 Task: Create a due date automation trigger when advanced on, on the wednesday of the week a card is due add basic with the yellow label at 11:00 AM.
Action: Mouse moved to (1387, 118)
Screenshot: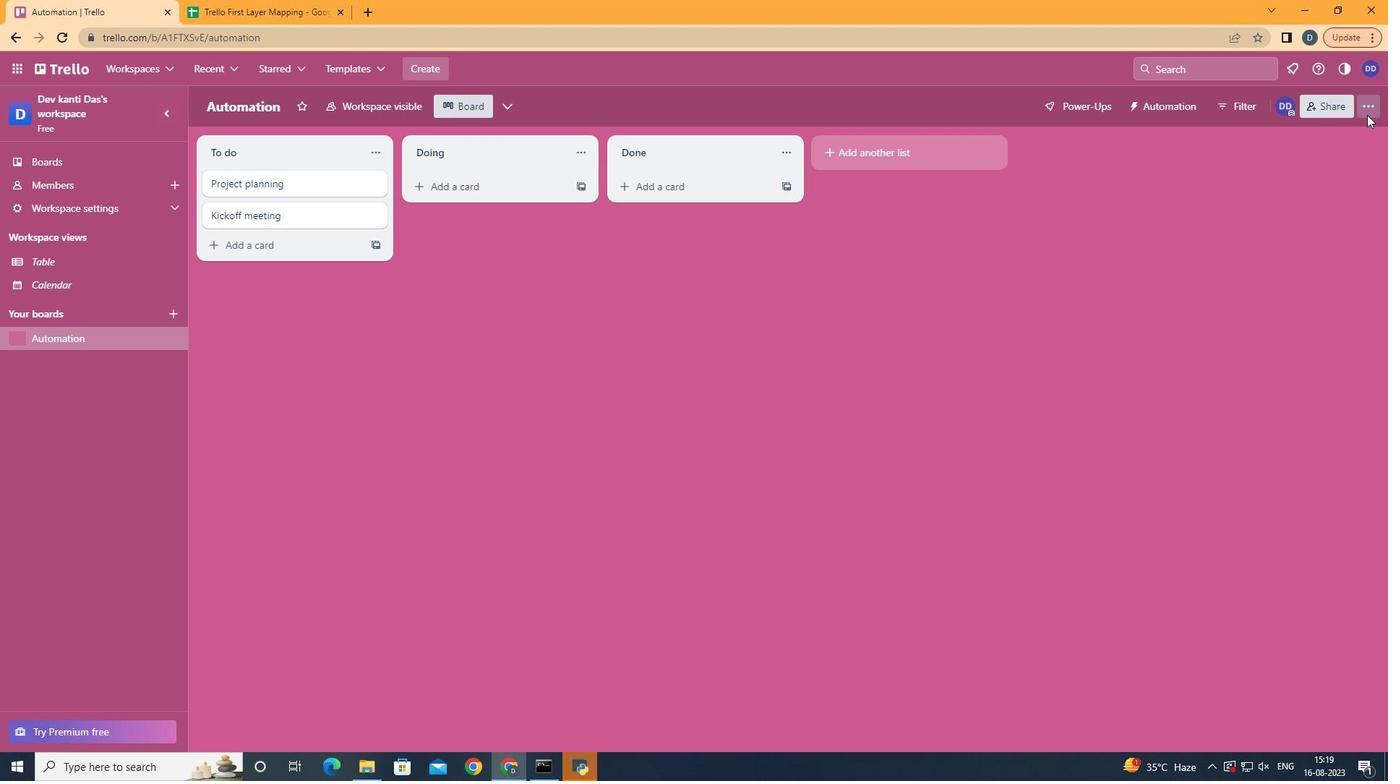
Action: Mouse pressed left at (1387, 118)
Screenshot: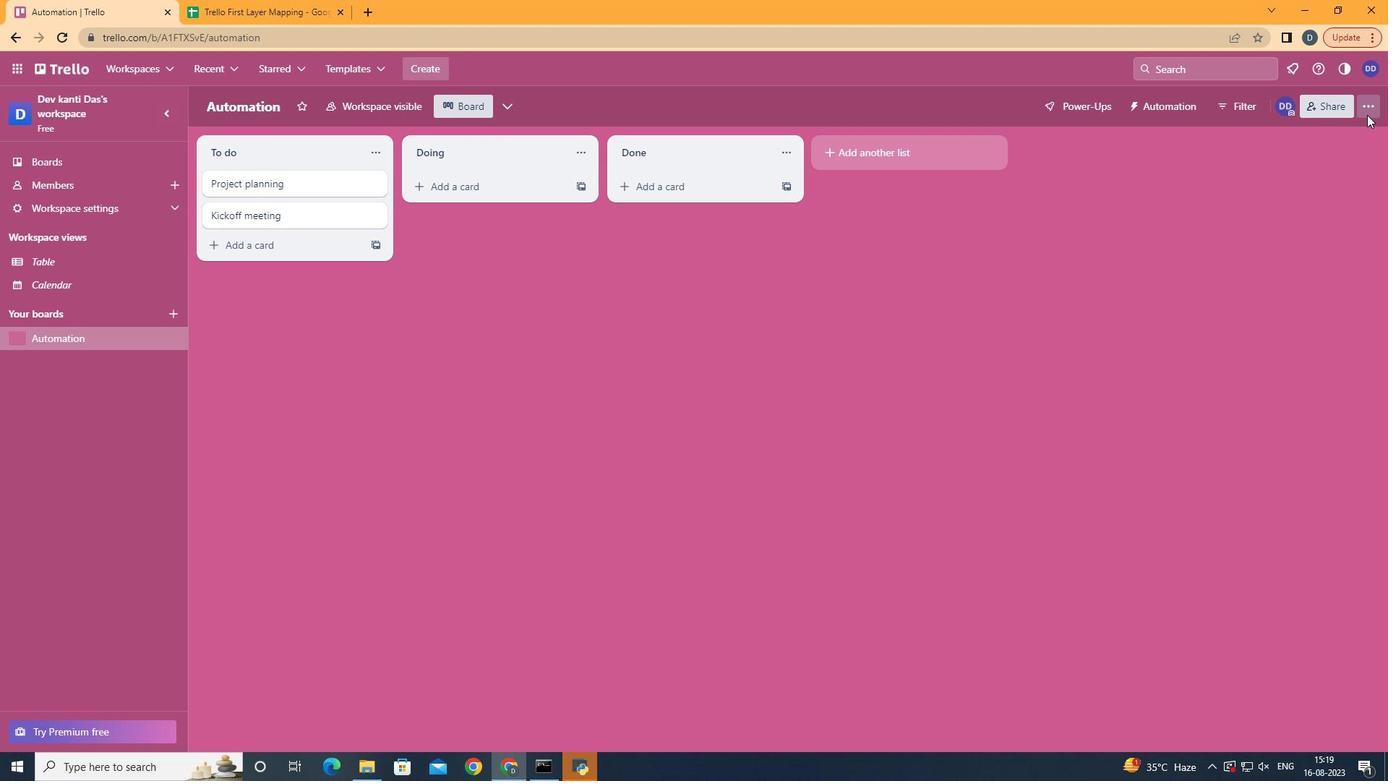 
Action: Mouse moved to (1259, 318)
Screenshot: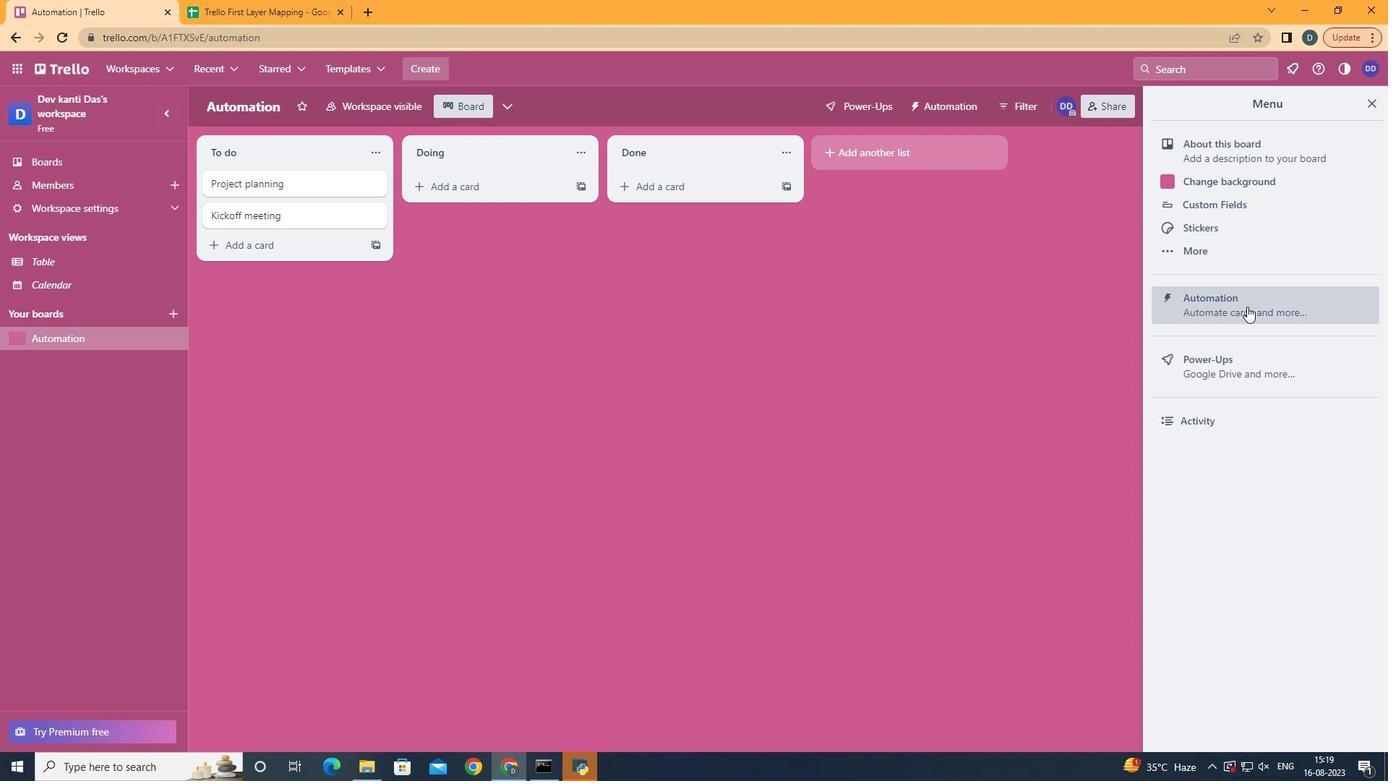 
Action: Mouse pressed left at (1259, 318)
Screenshot: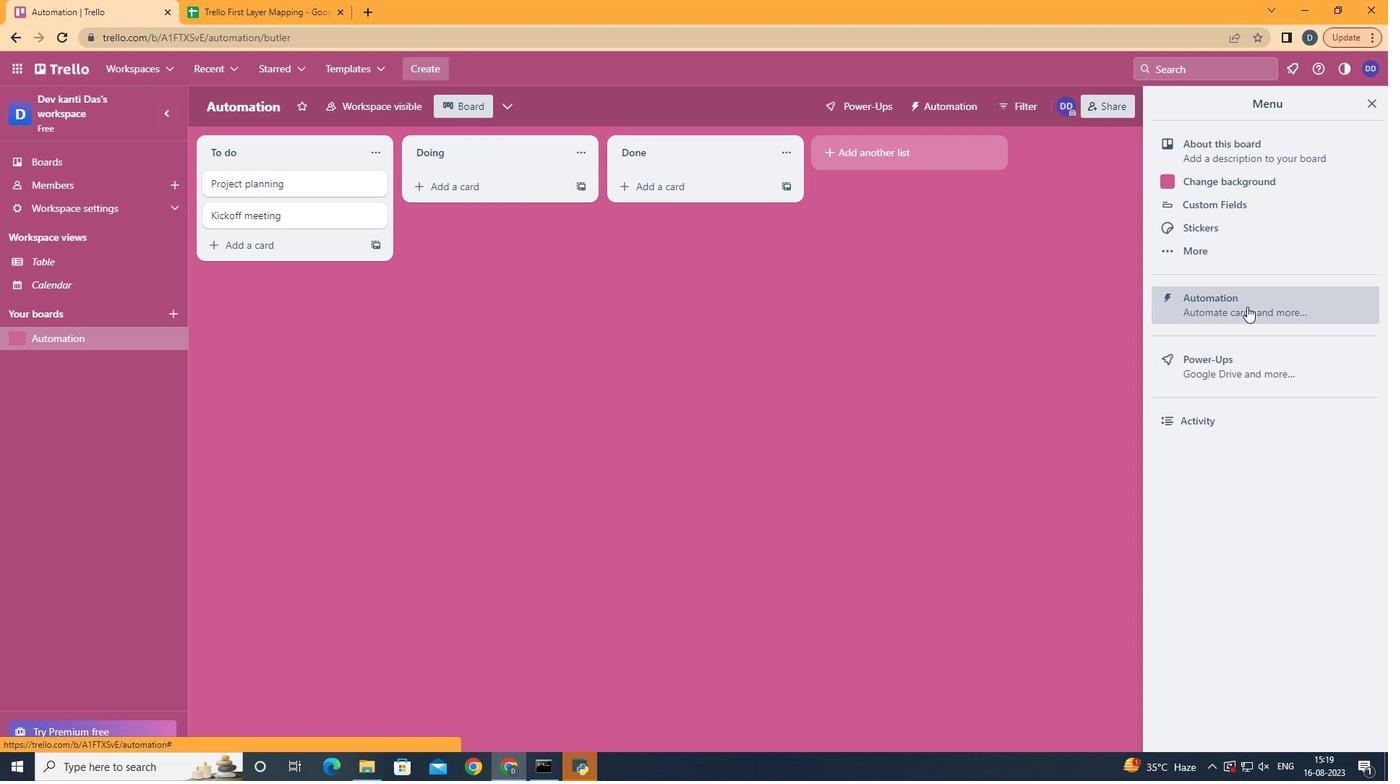 
Action: Mouse moved to (312, 304)
Screenshot: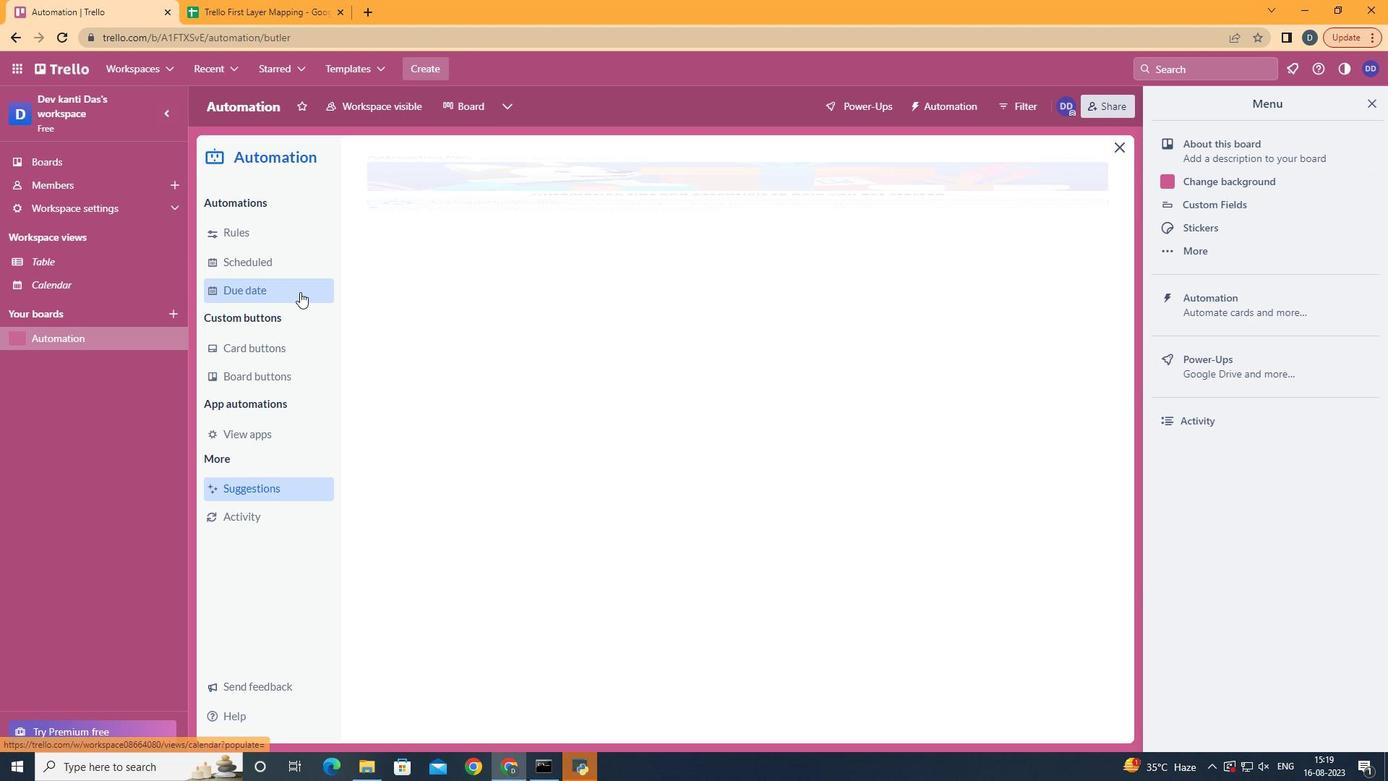 
Action: Mouse pressed left at (312, 304)
Screenshot: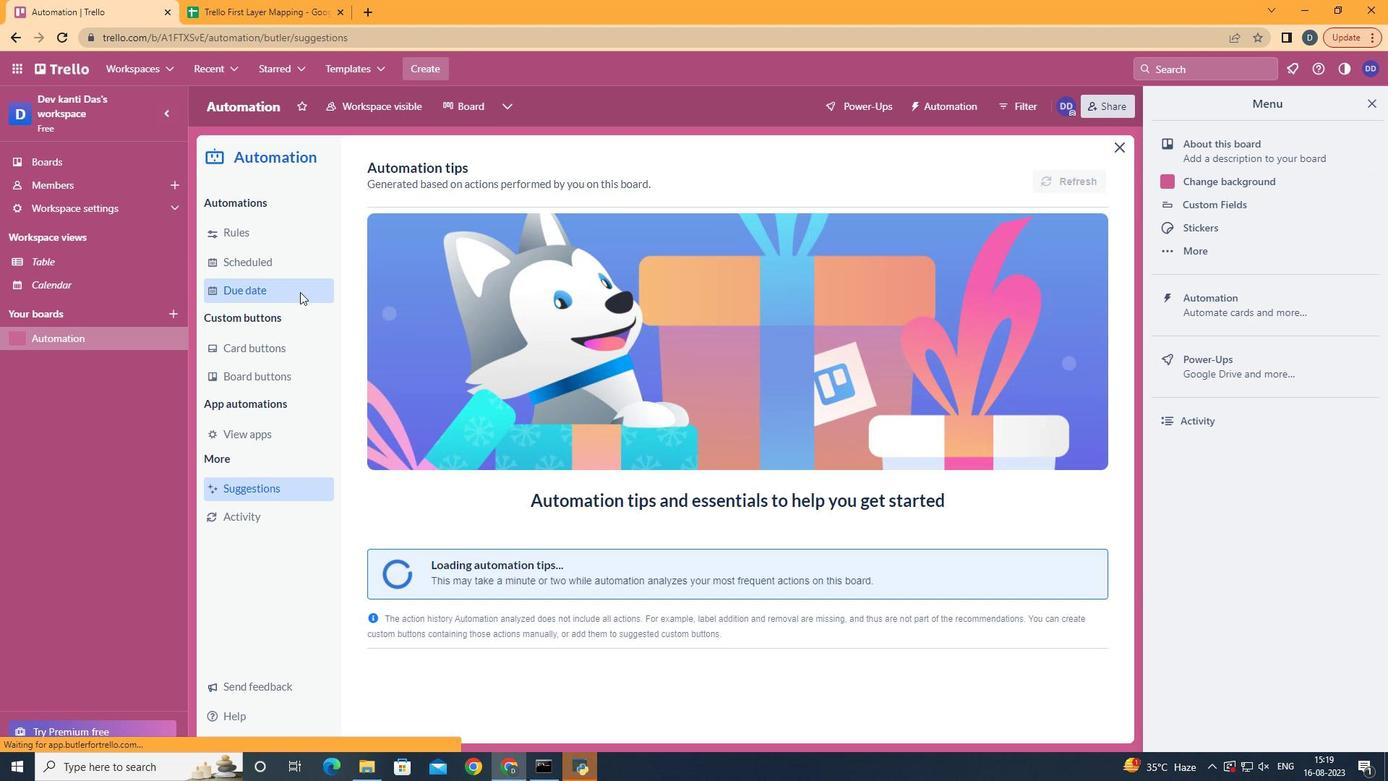 
Action: Mouse moved to (1021, 182)
Screenshot: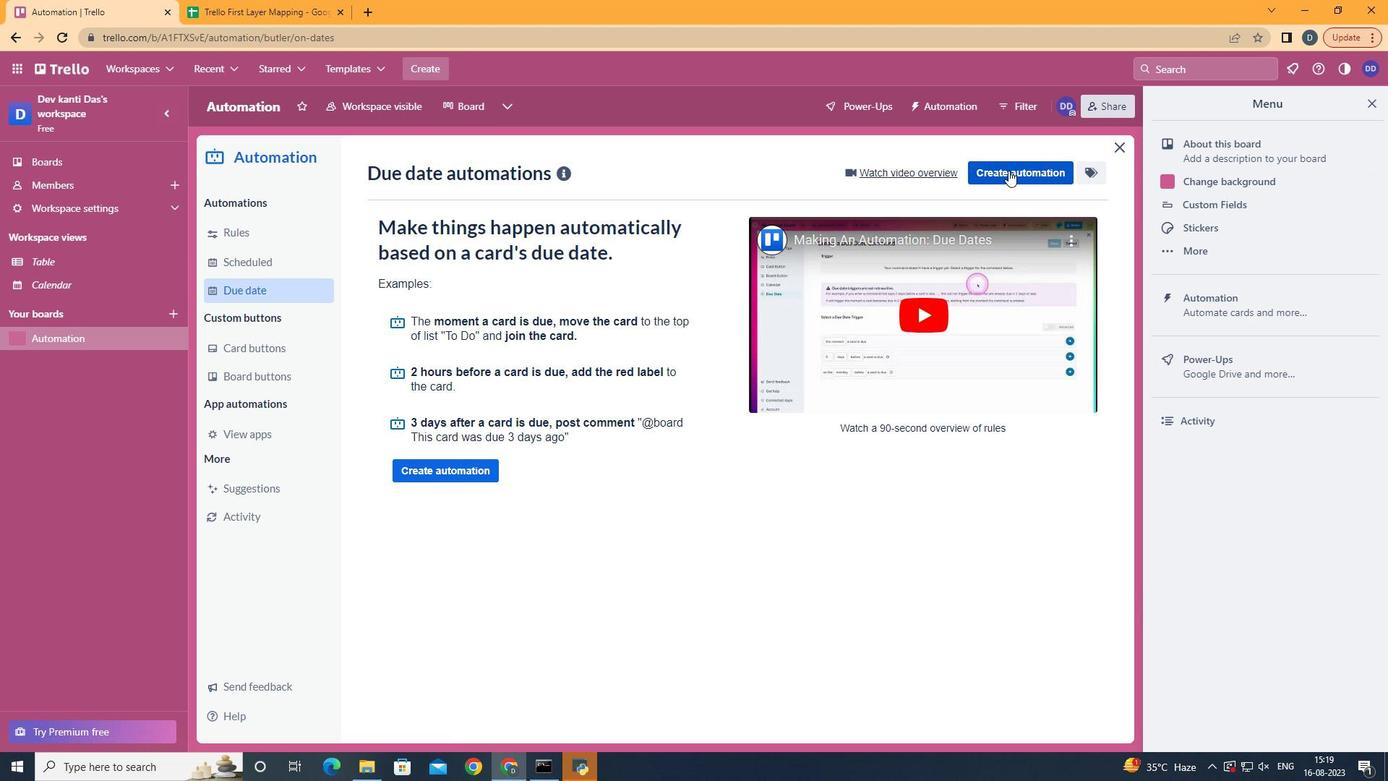 
Action: Mouse pressed left at (1021, 182)
Screenshot: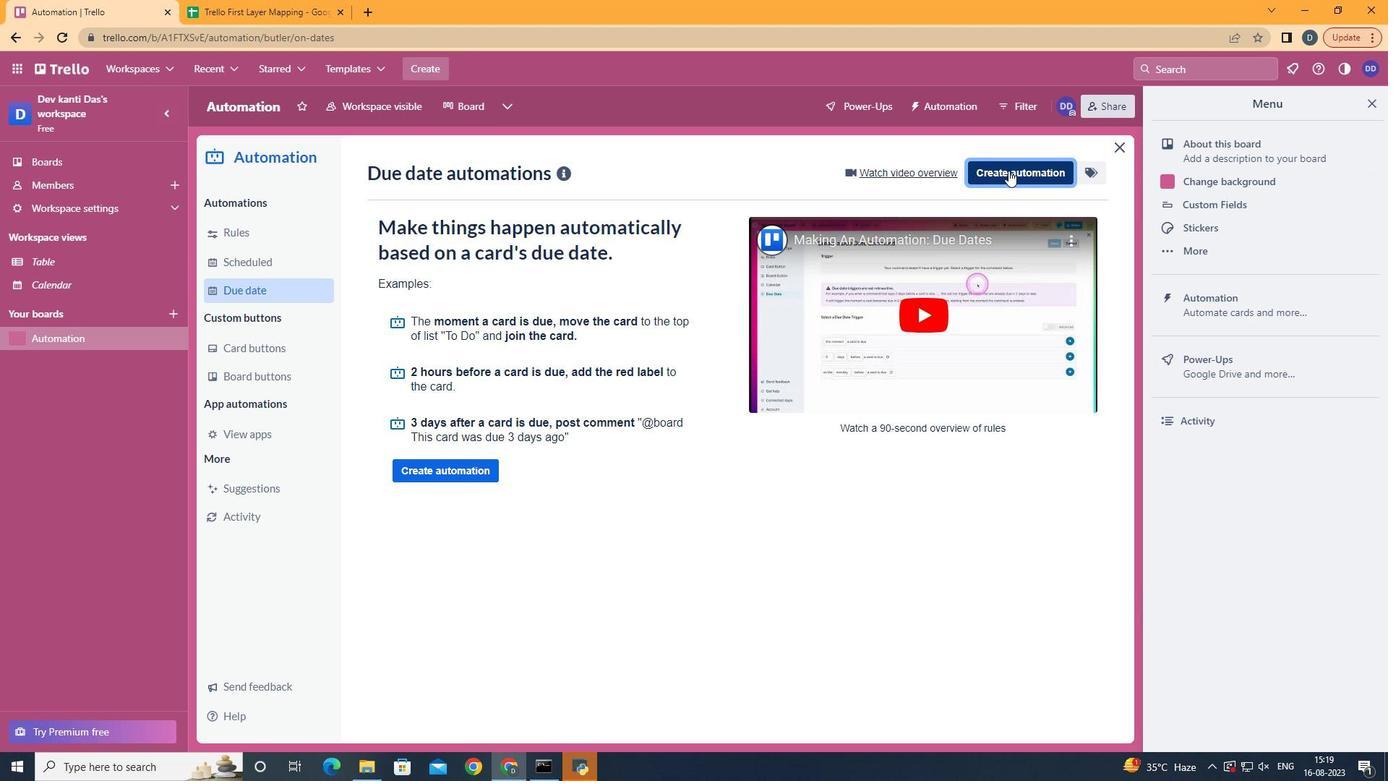 
Action: Mouse moved to (758, 308)
Screenshot: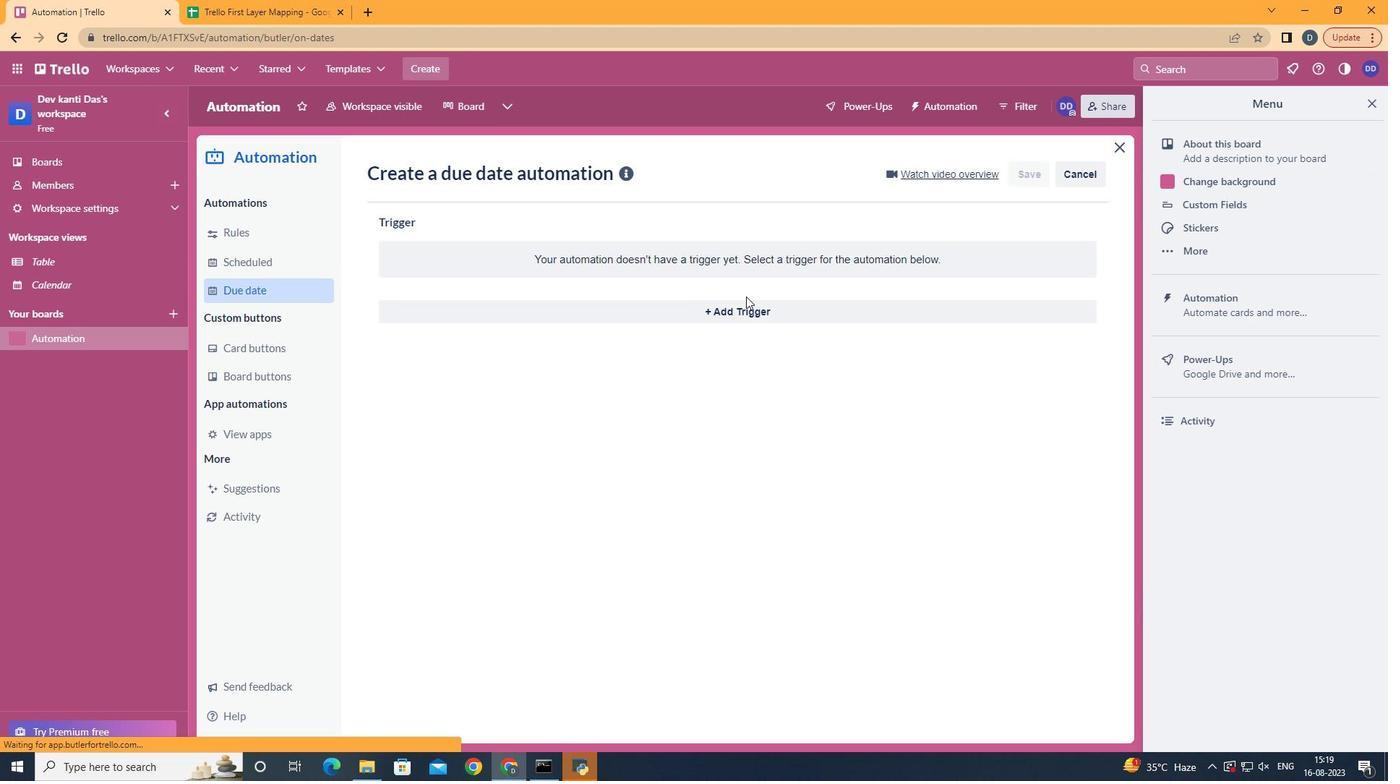 
Action: Mouse pressed left at (758, 308)
Screenshot: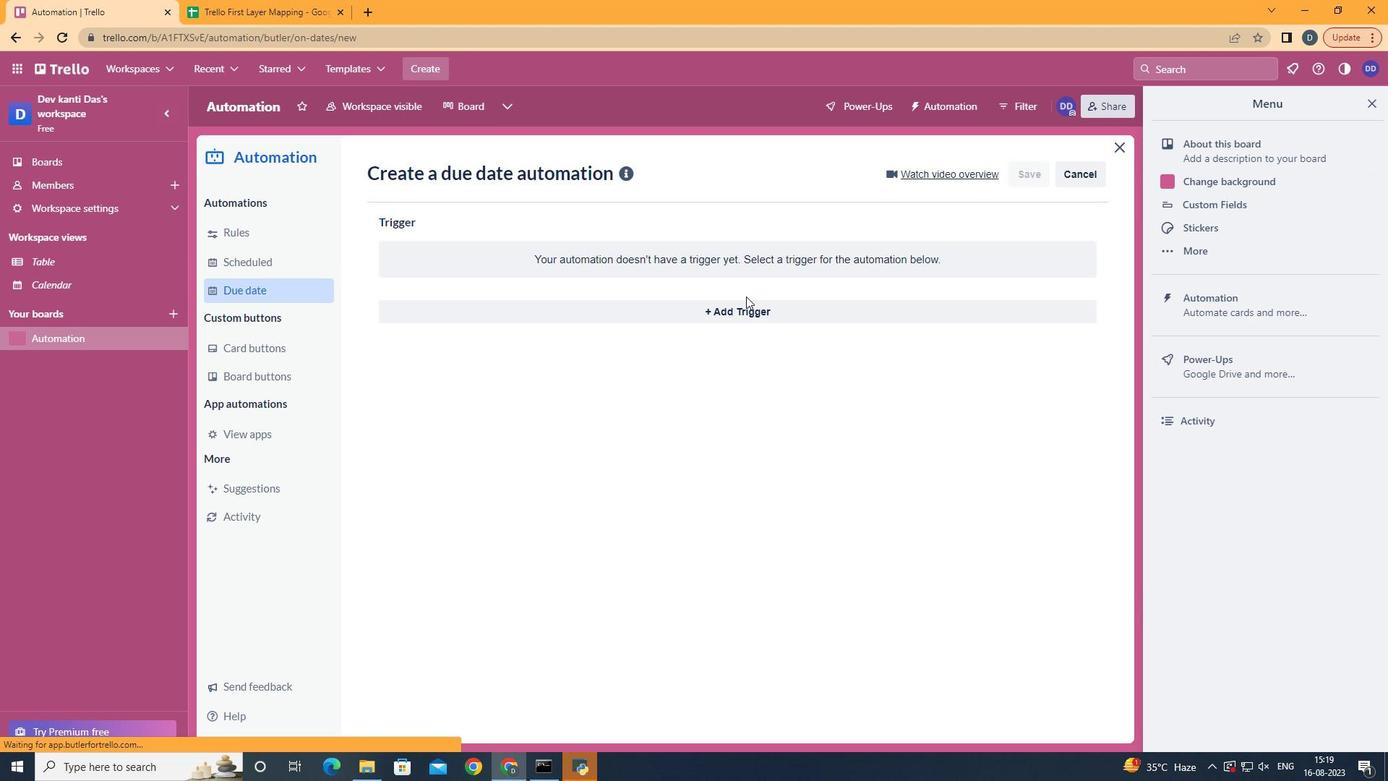 
Action: Mouse moved to (758, 318)
Screenshot: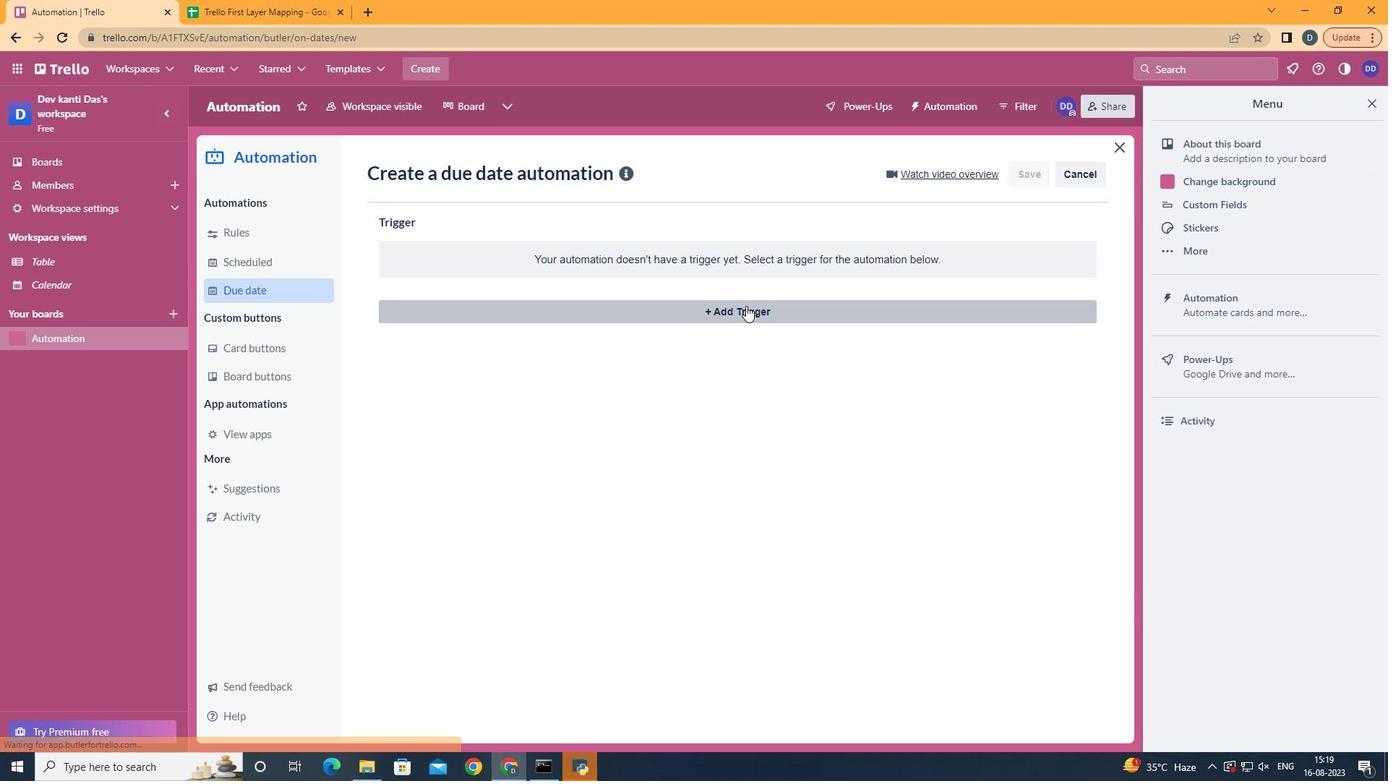 
Action: Mouse pressed left at (758, 318)
Screenshot: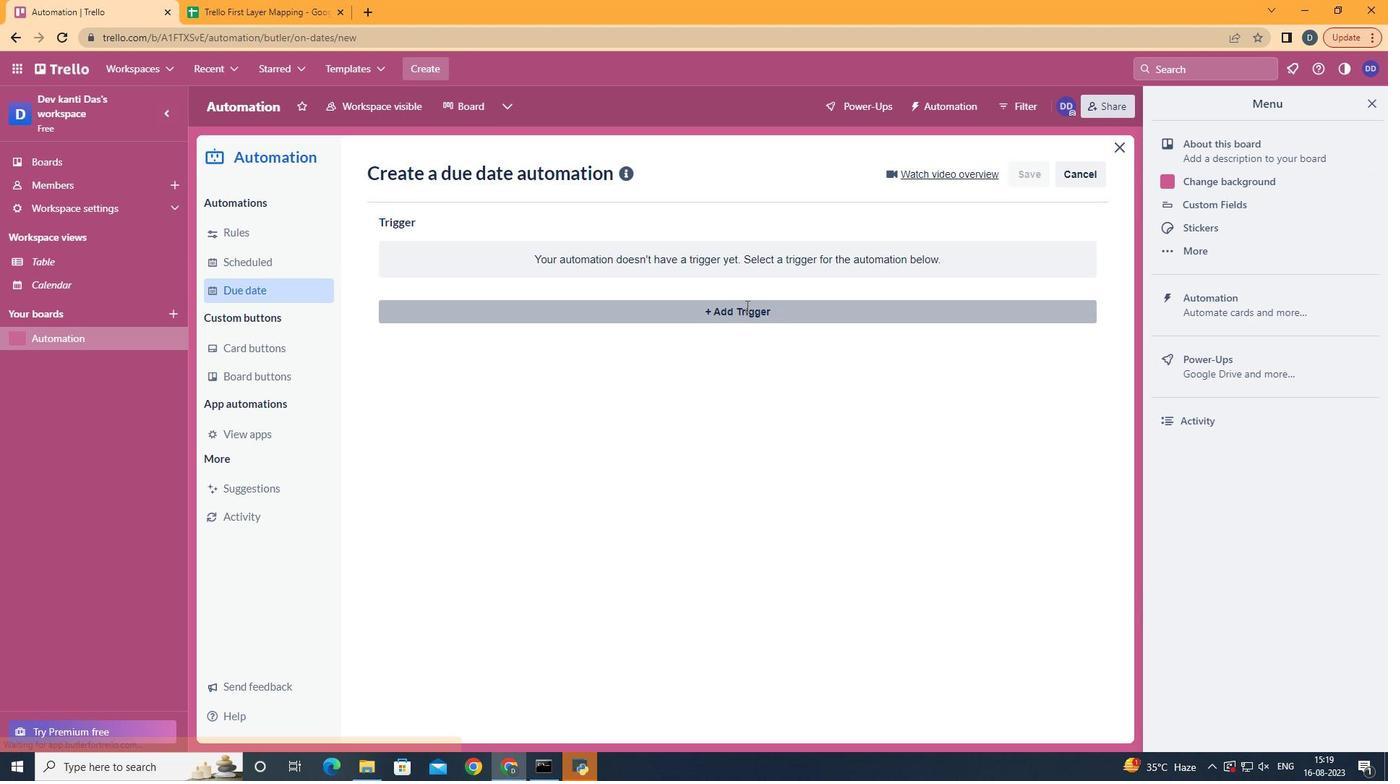 
Action: Mouse moved to (458, 450)
Screenshot: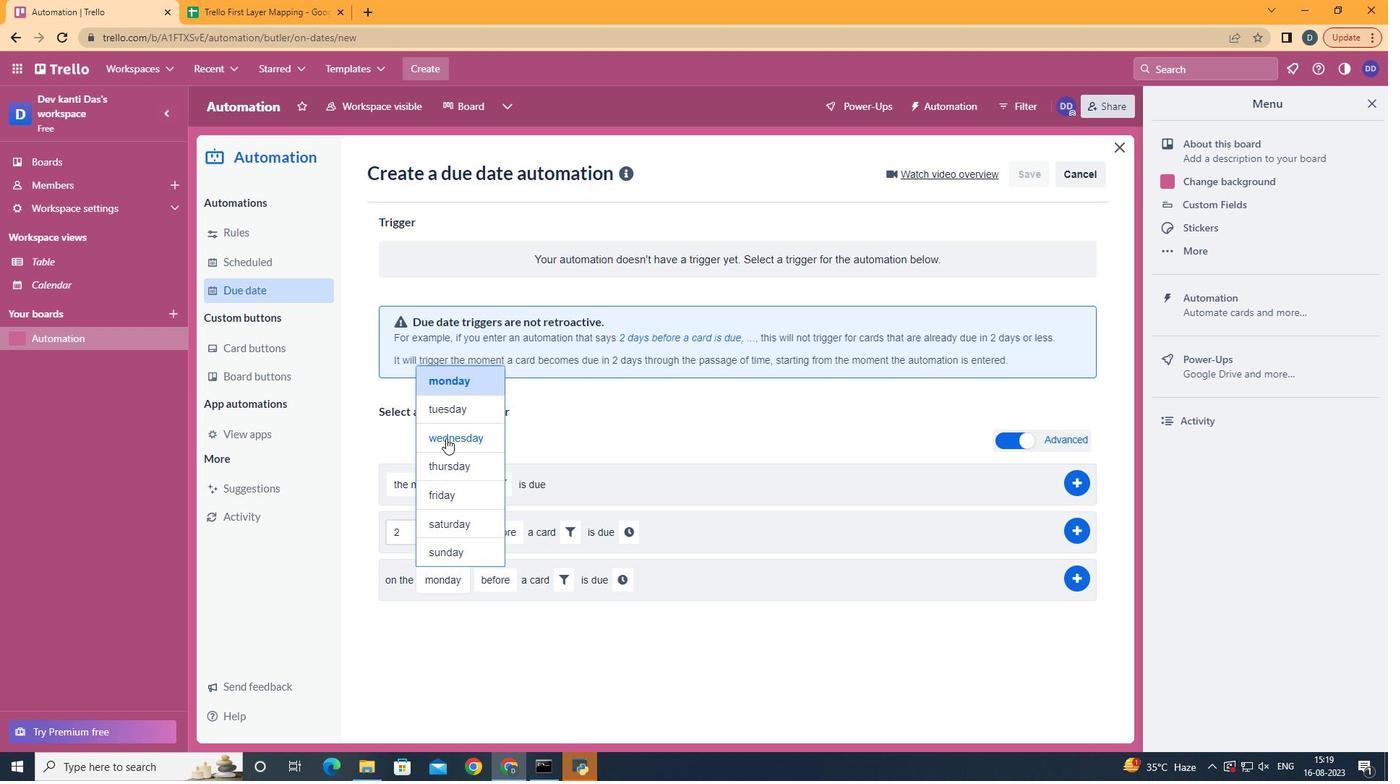 
Action: Mouse pressed left at (458, 450)
Screenshot: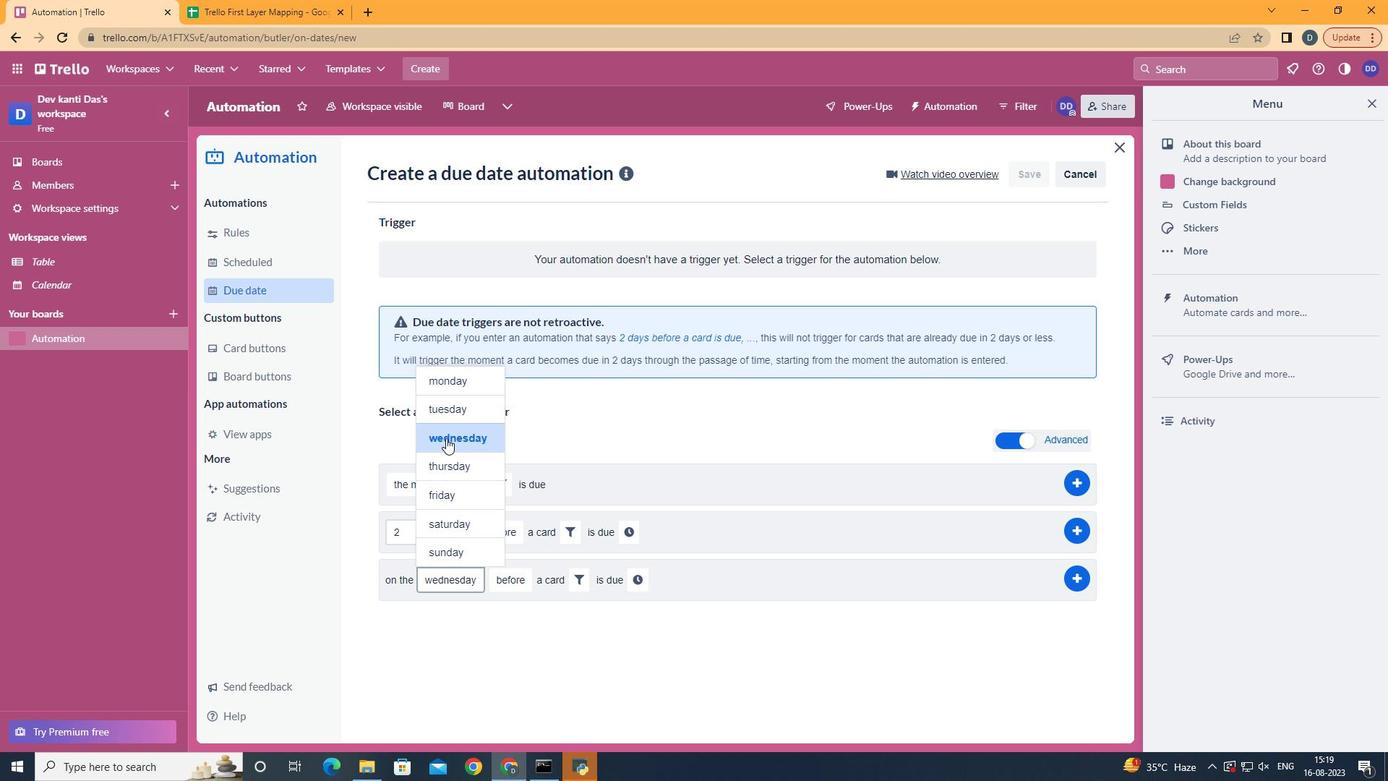 
Action: Mouse moved to (548, 673)
Screenshot: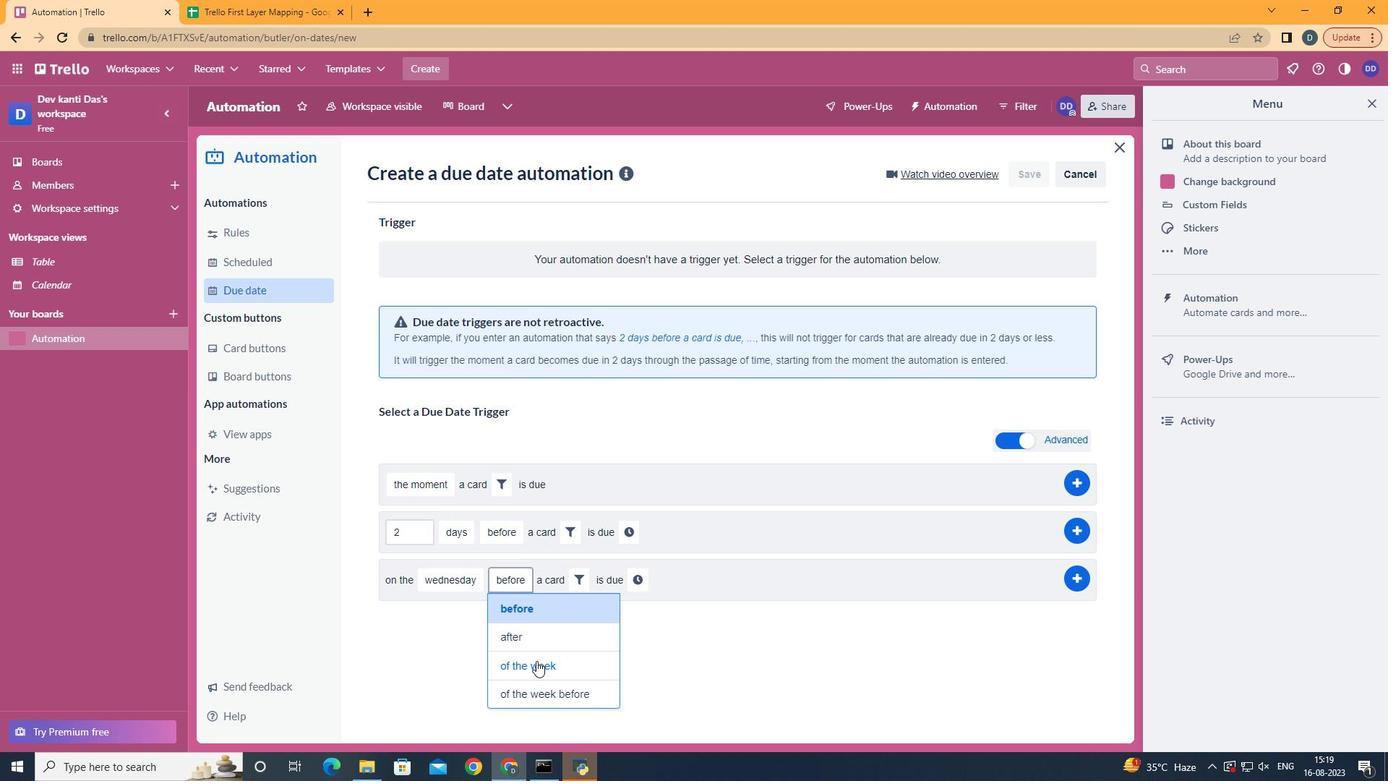 
Action: Mouse pressed left at (548, 673)
Screenshot: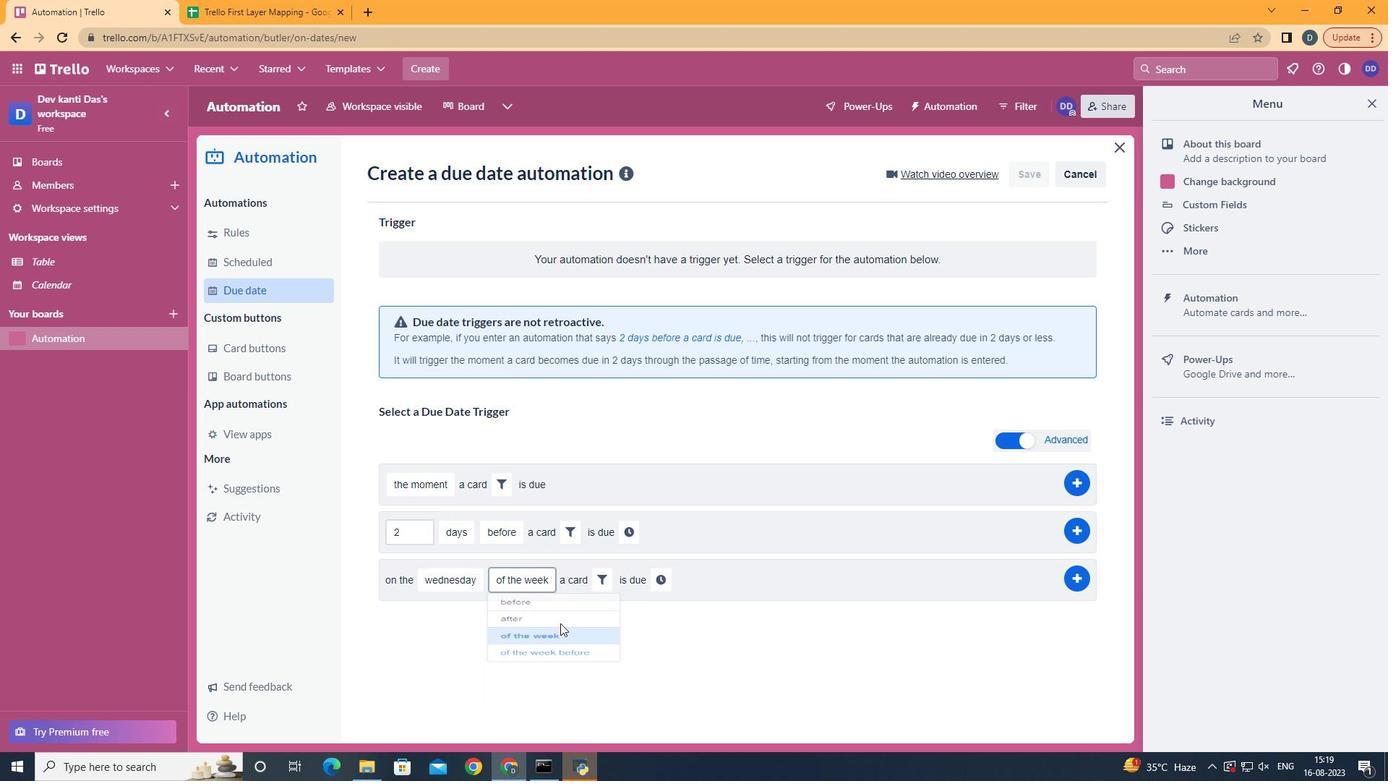 
Action: Mouse moved to (611, 590)
Screenshot: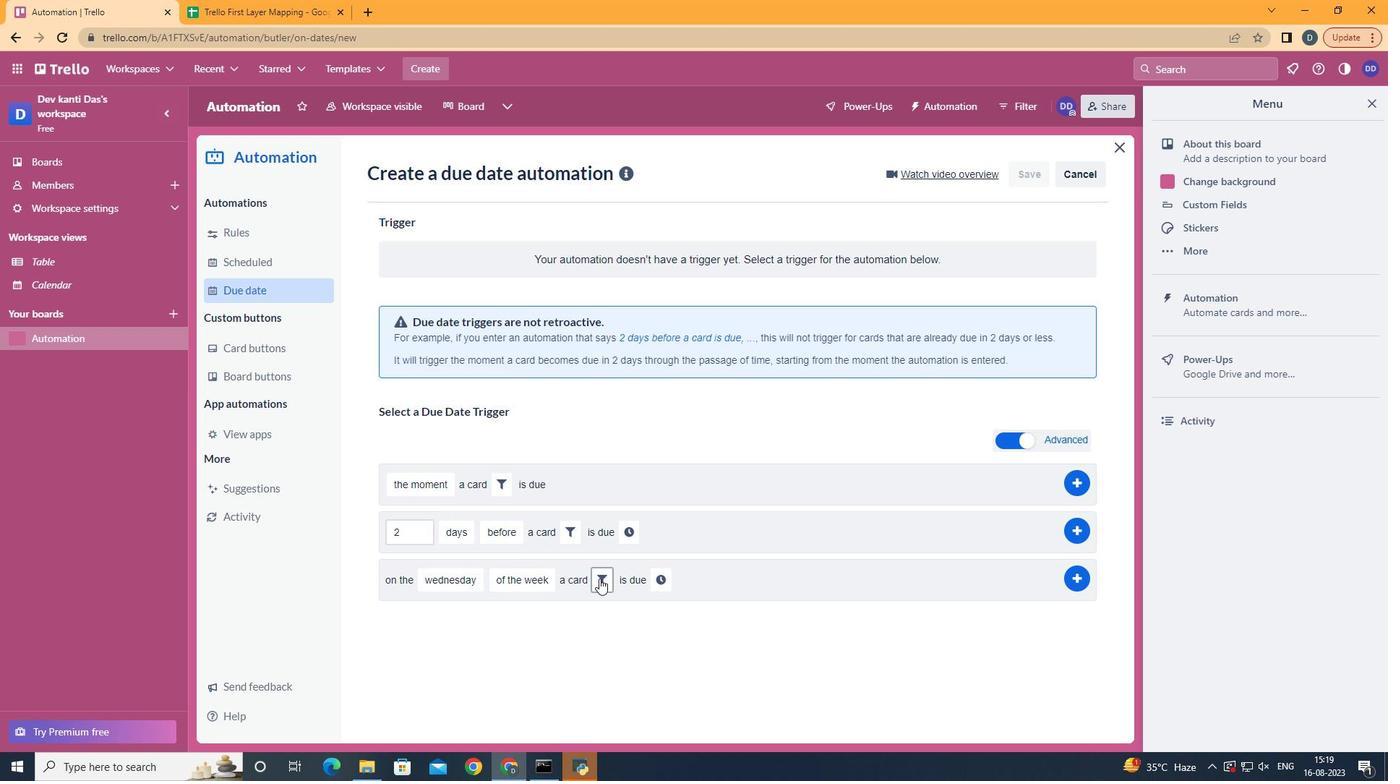 
Action: Mouse pressed left at (611, 590)
Screenshot: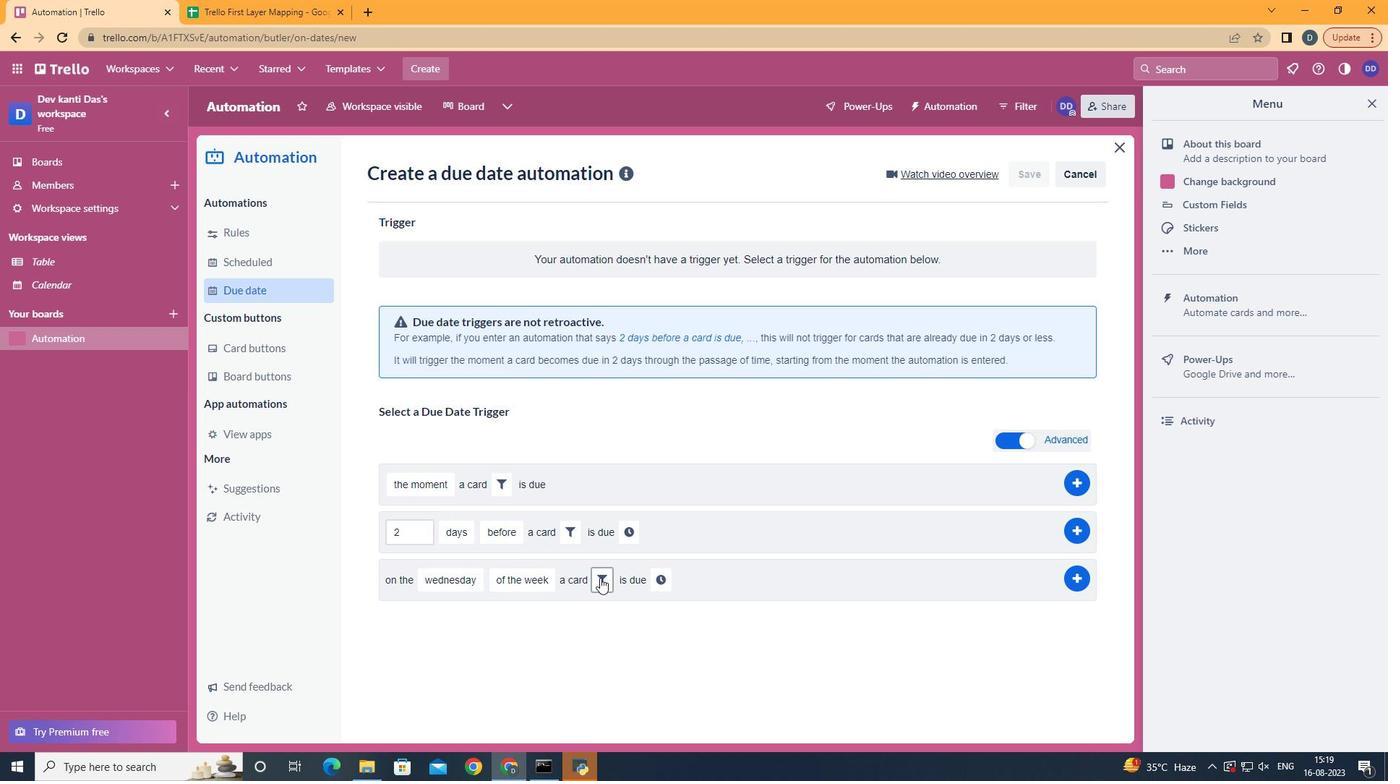 
Action: Mouse moved to (738, 660)
Screenshot: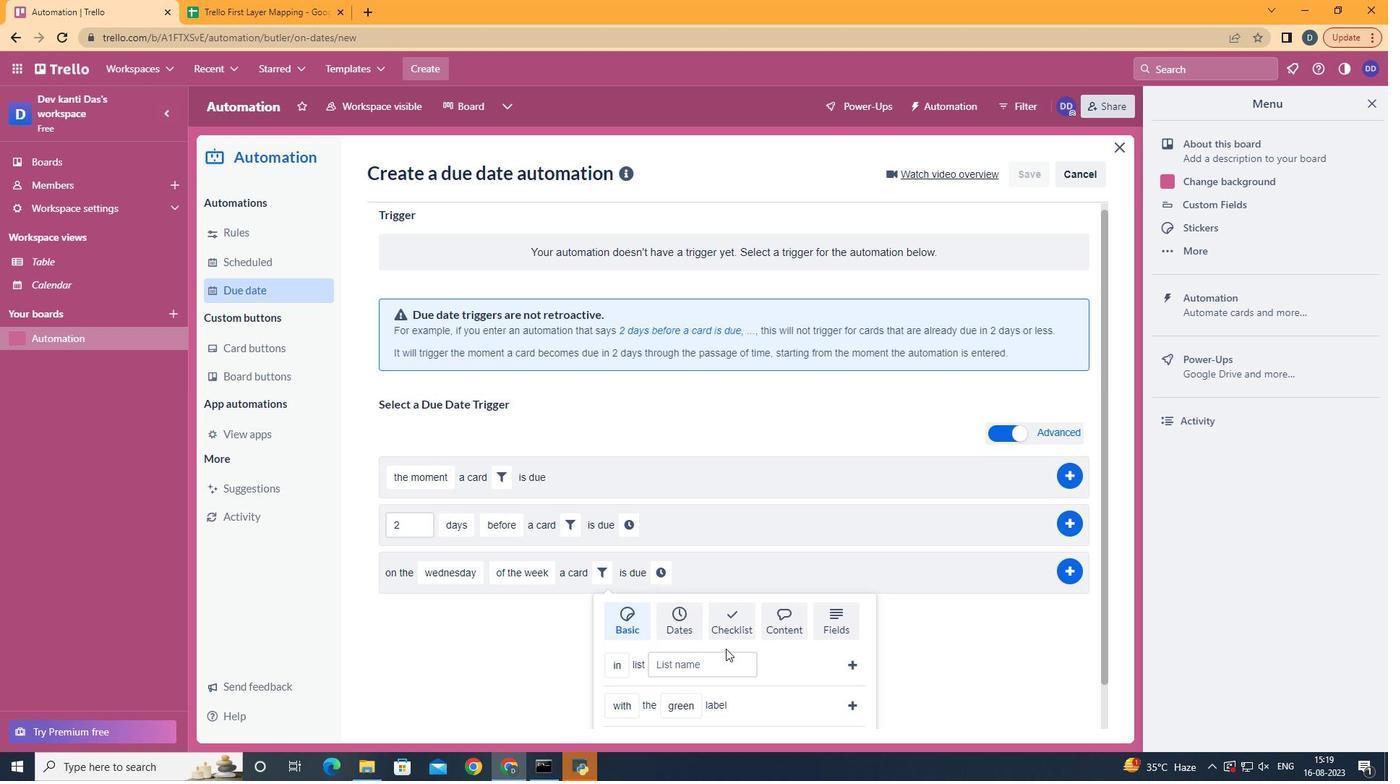 
Action: Mouse scrolled (738, 660) with delta (0, 0)
Screenshot: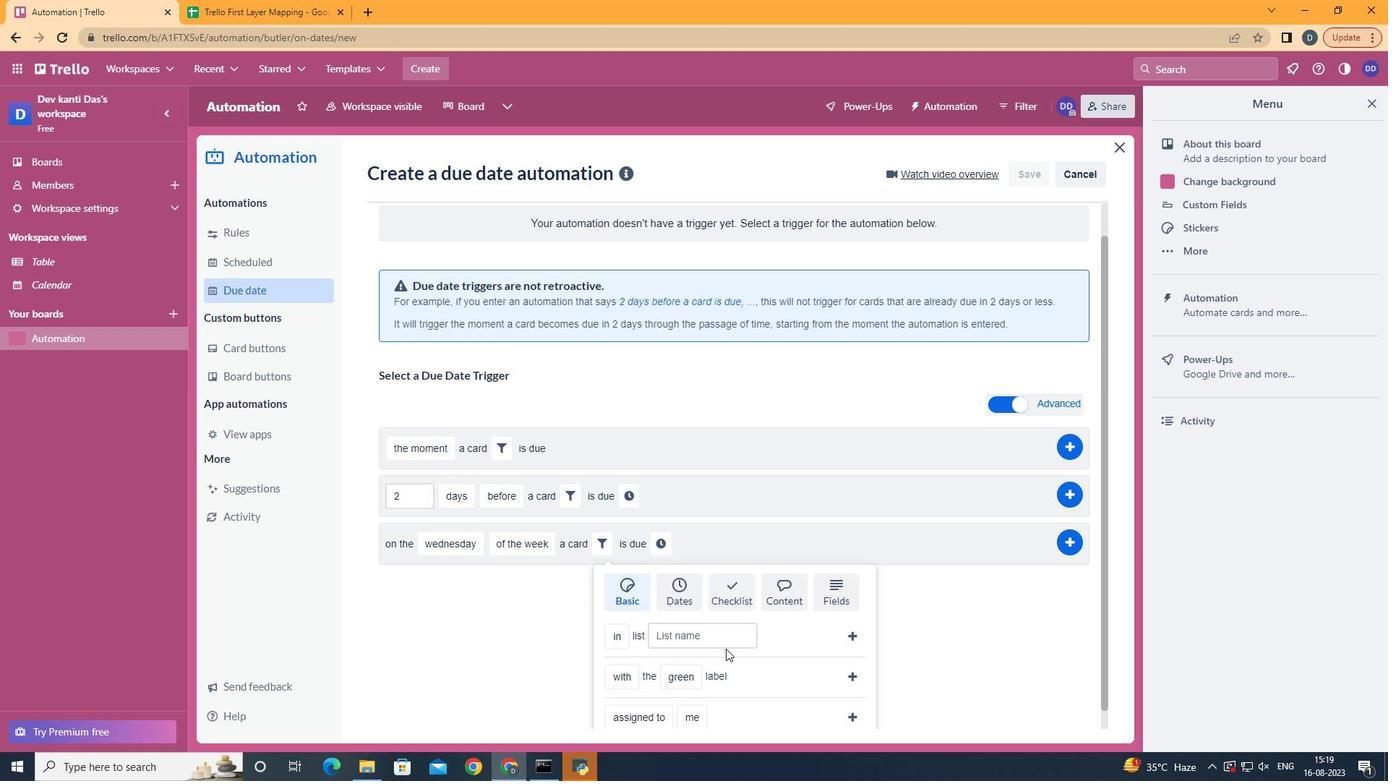 
Action: Mouse scrolled (738, 660) with delta (0, 0)
Screenshot: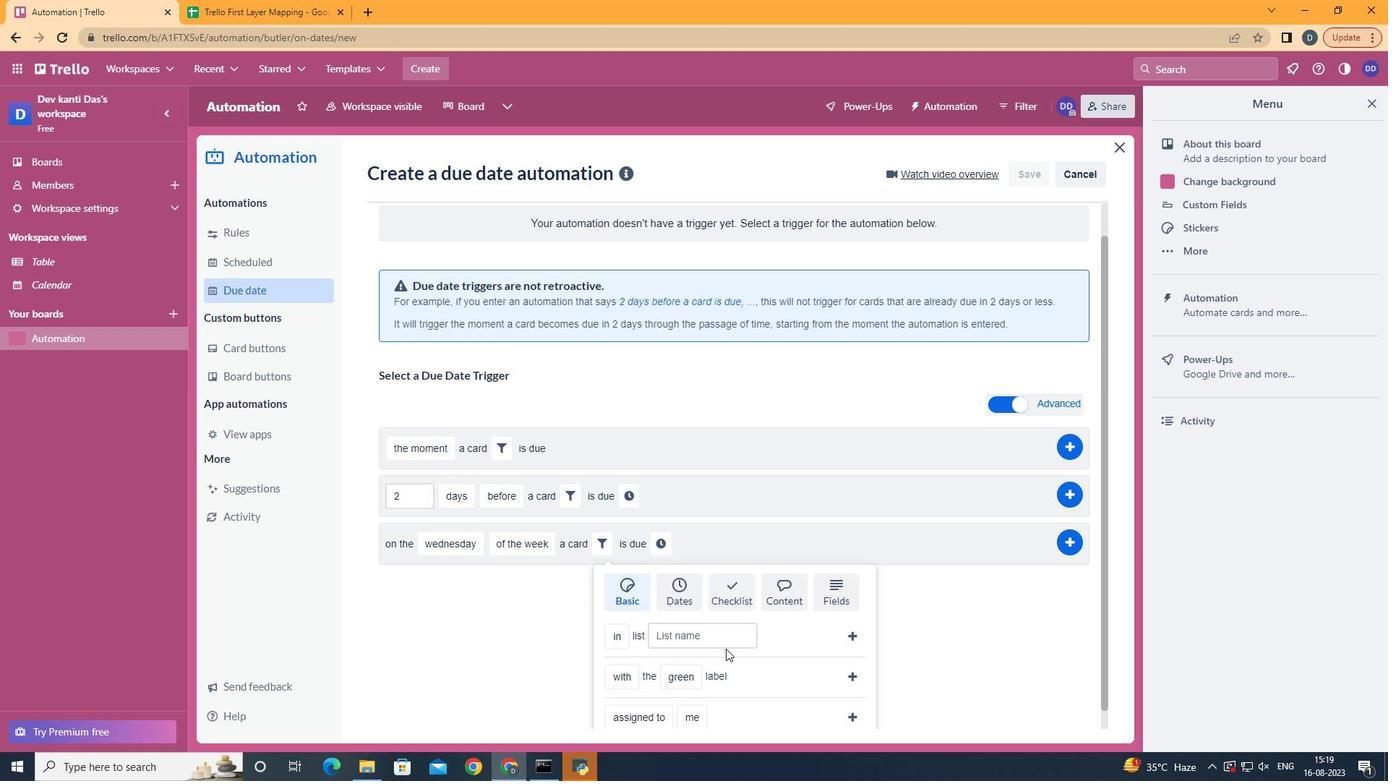 
Action: Mouse scrolled (738, 660) with delta (0, 0)
Screenshot: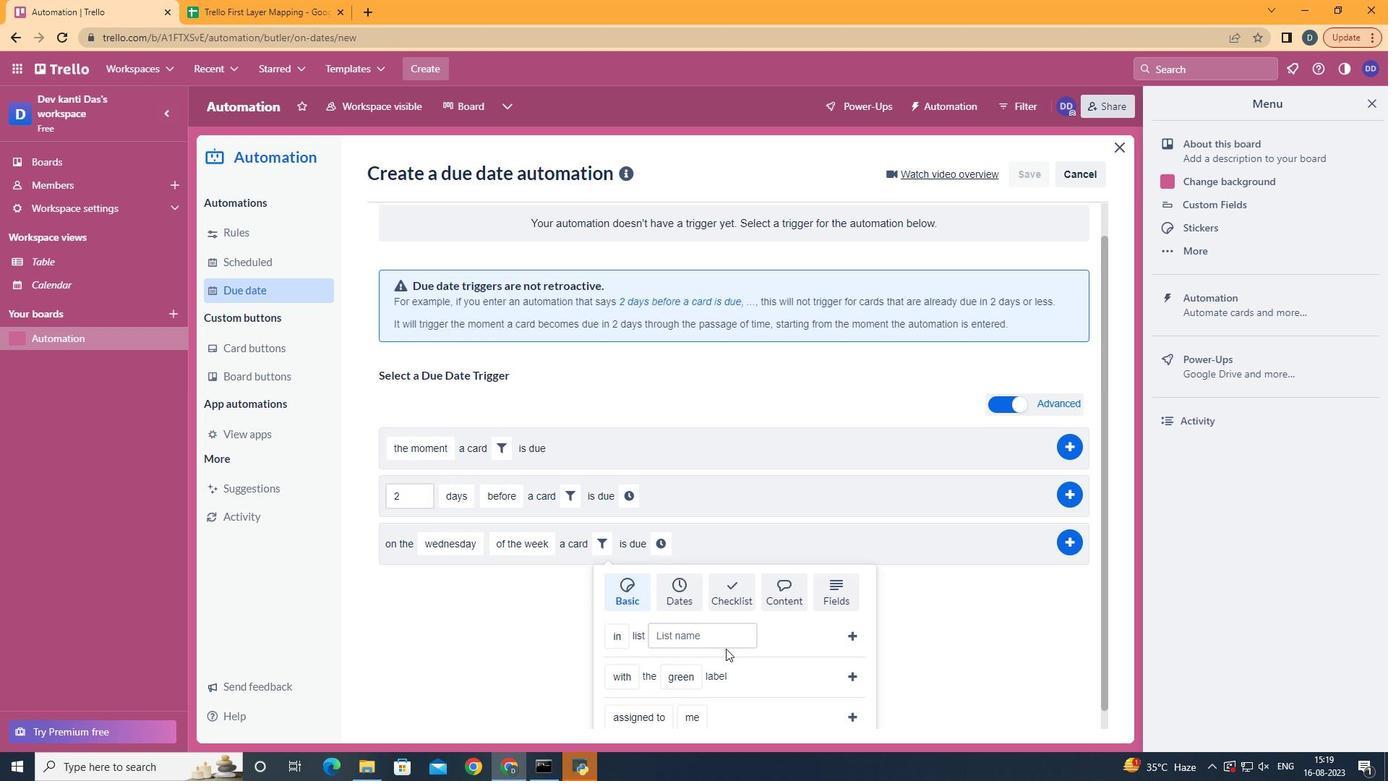 
Action: Mouse scrolled (738, 660) with delta (0, 0)
Screenshot: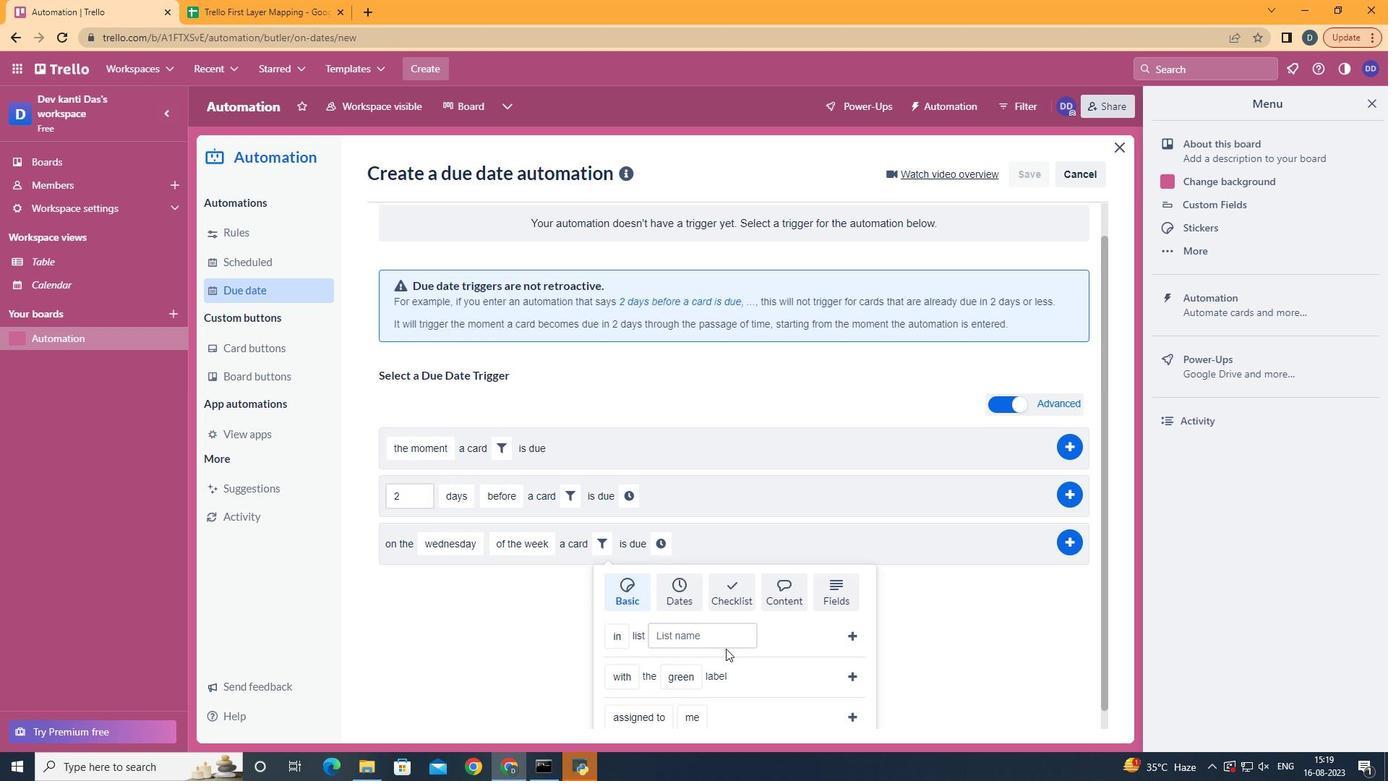 
Action: Mouse moved to (698, 518)
Screenshot: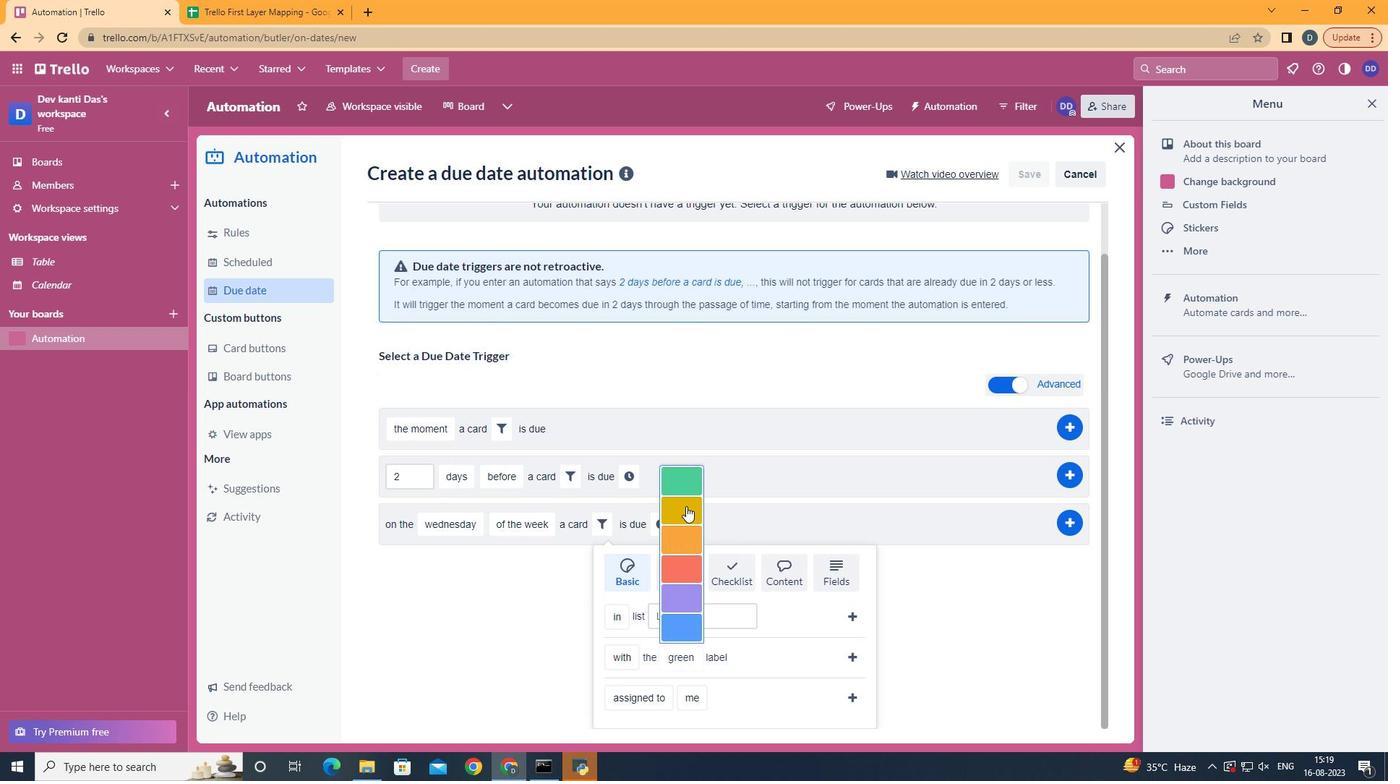 
Action: Mouse pressed left at (698, 518)
Screenshot: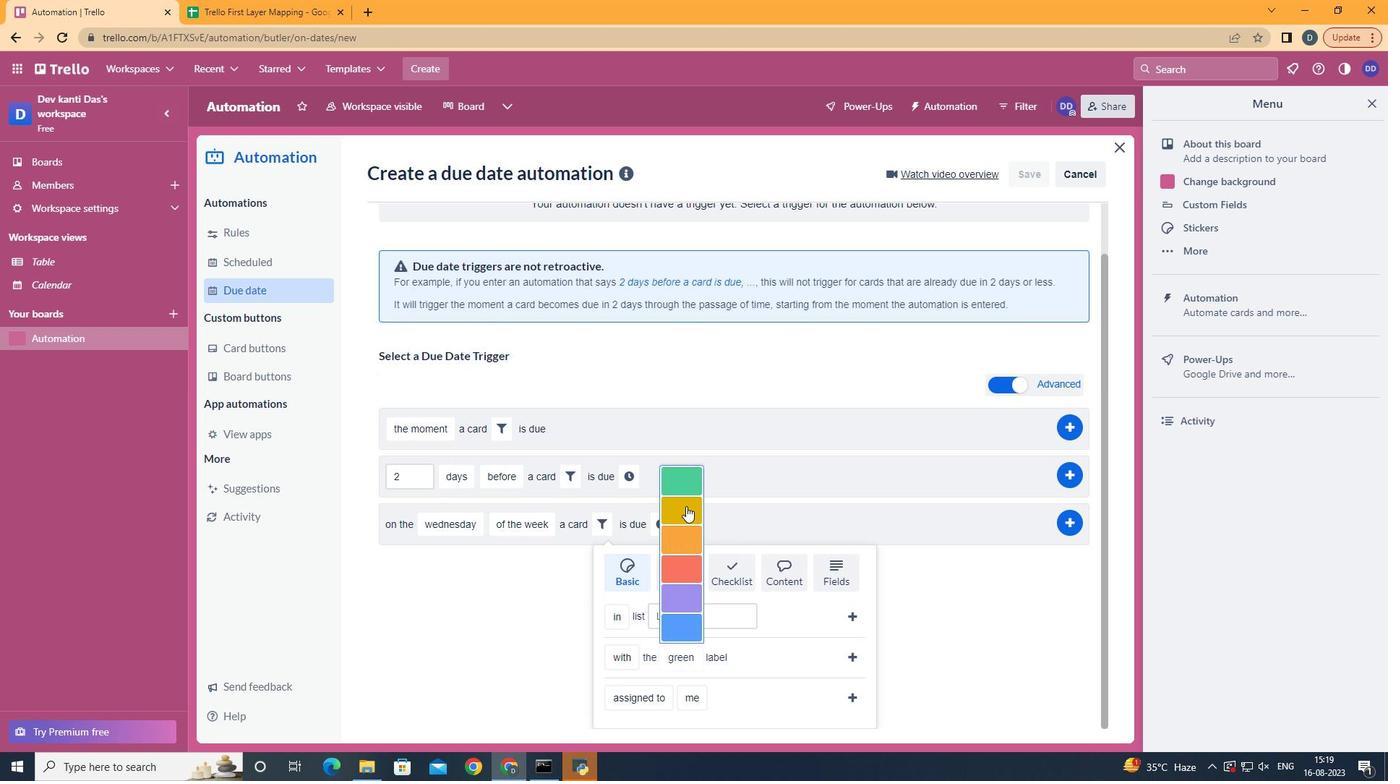 
Action: Mouse moved to (875, 668)
Screenshot: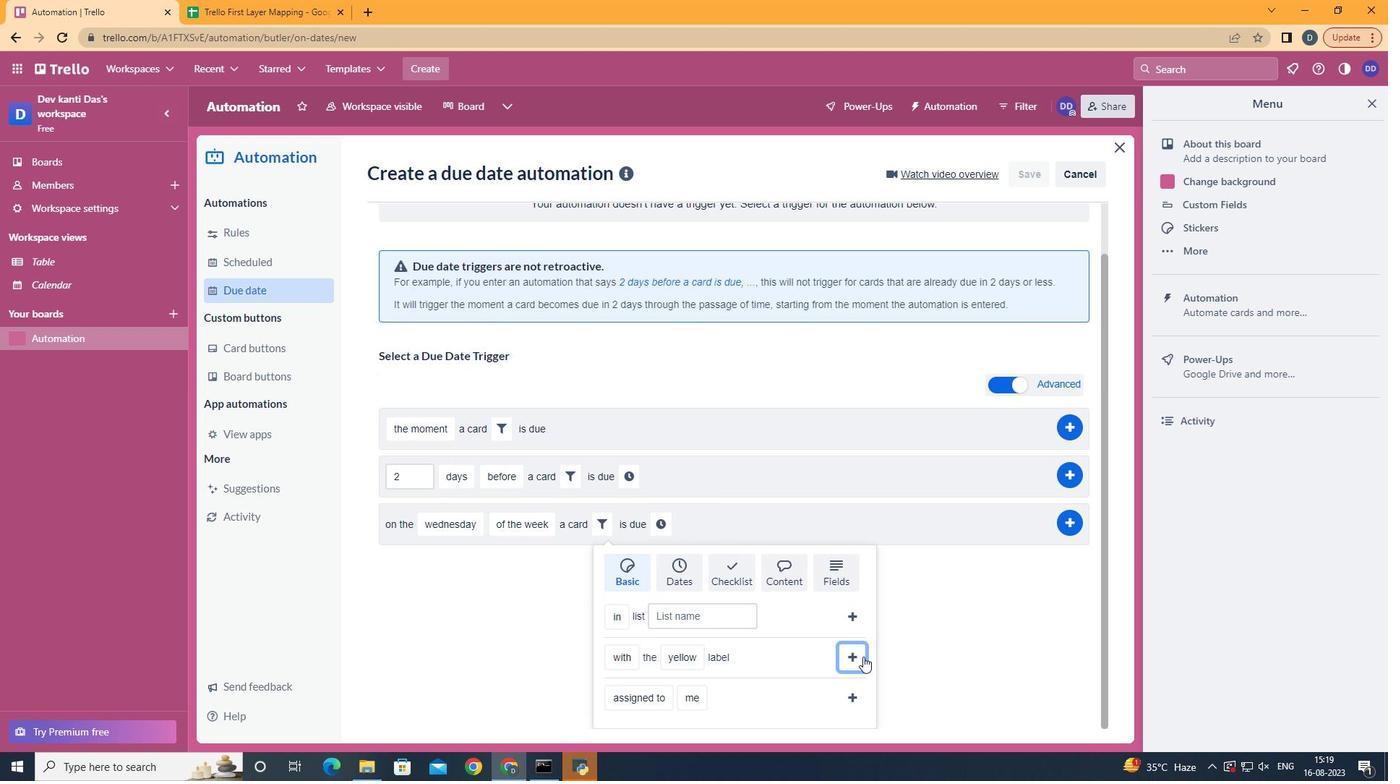
Action: Mouse pressed left at (875, 668)
Screenshot: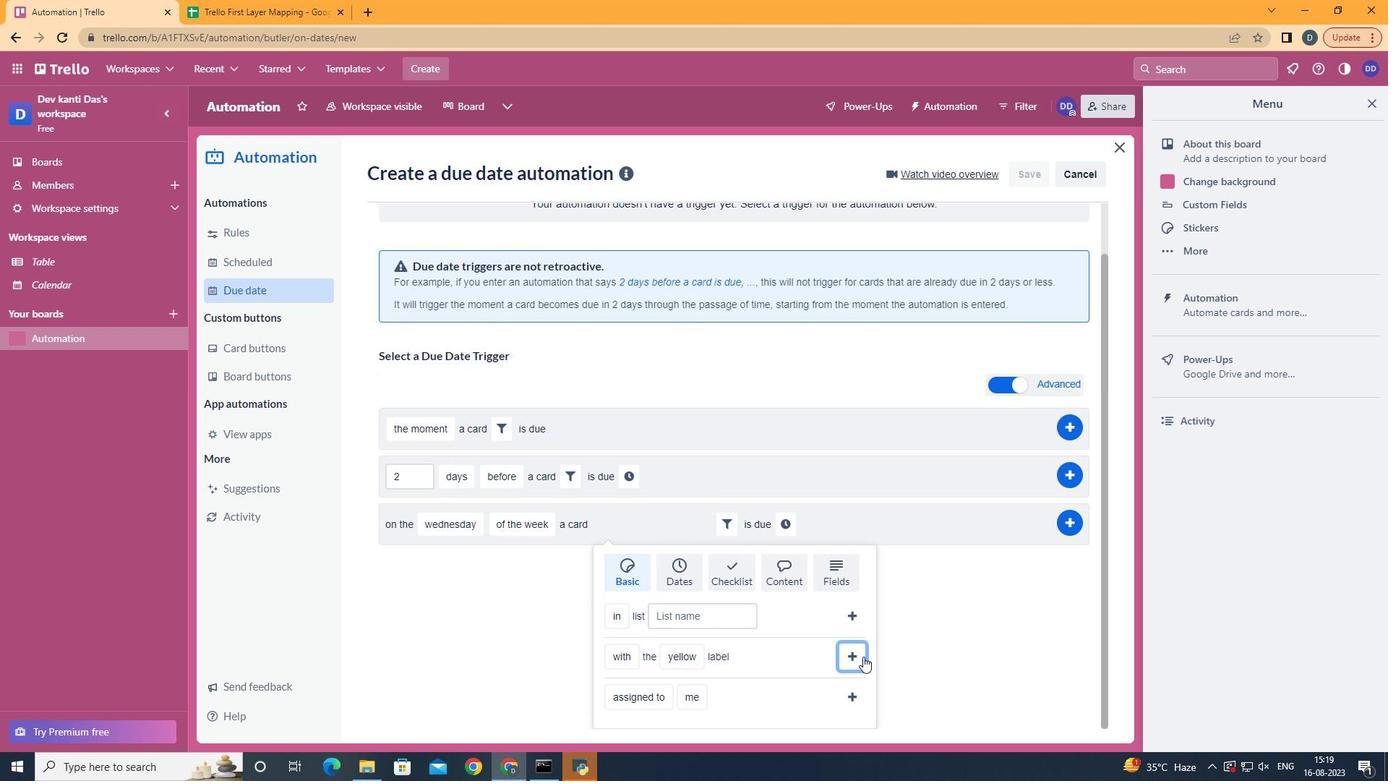 
Action: Mouse moved to (793, 590)
Screenshot: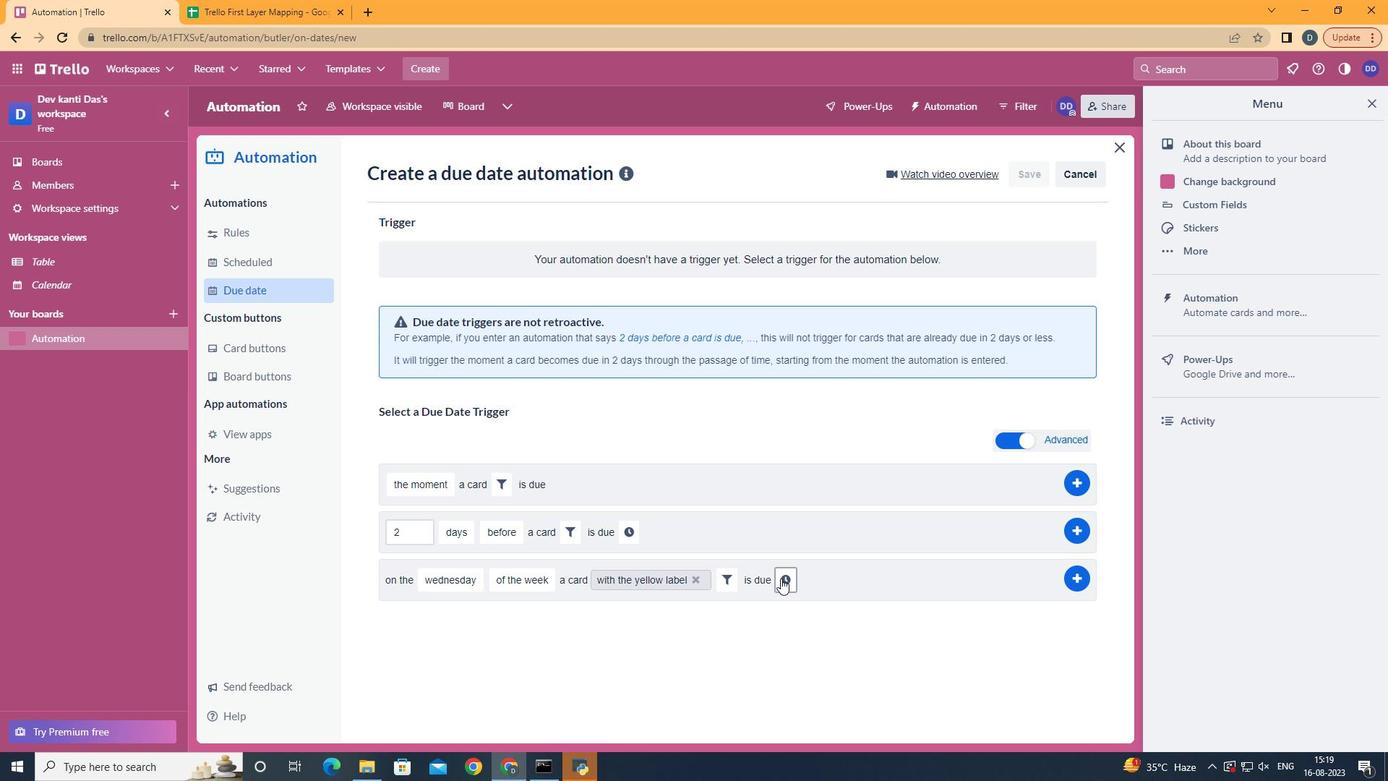 
Action: Mouse pressed left at (793, 590)
Screenshot: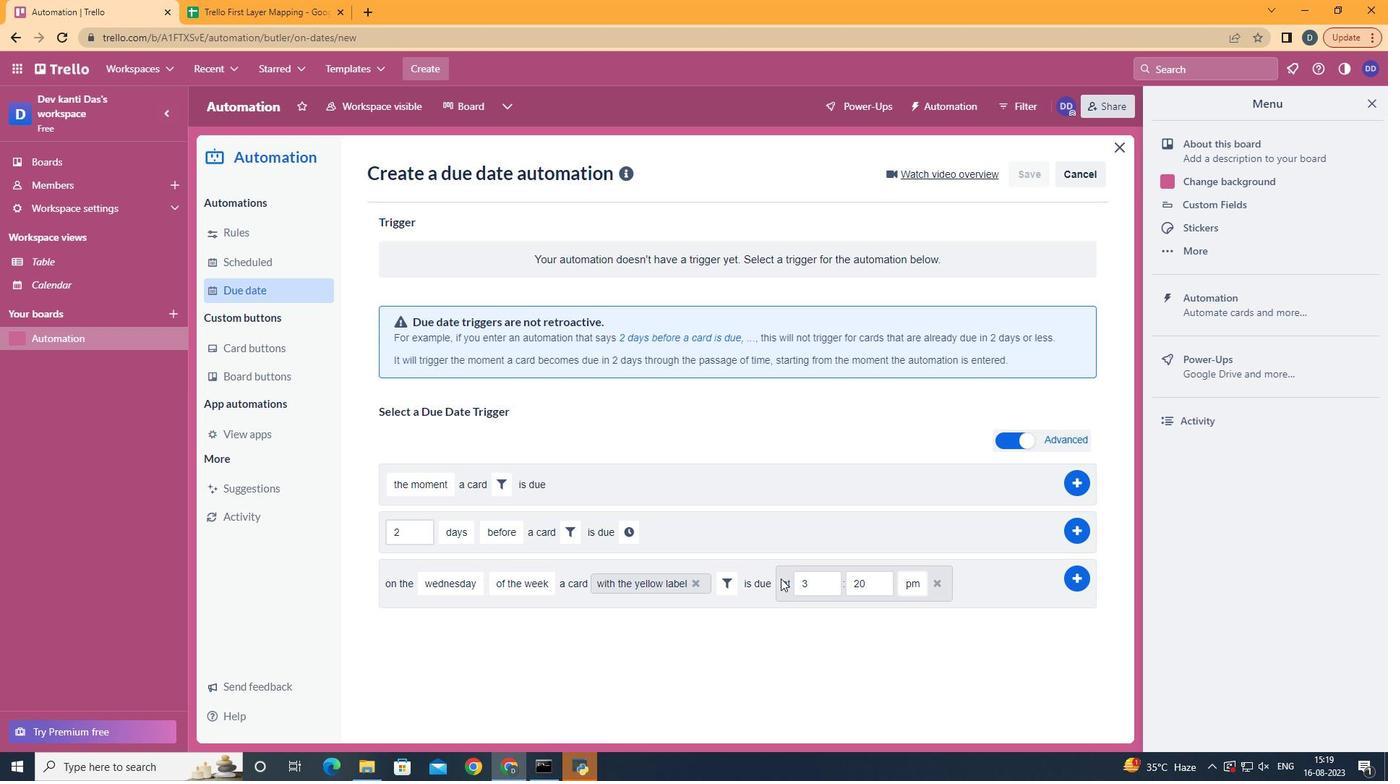 
Action: Mouse moved to (833, 597)
Screenshot: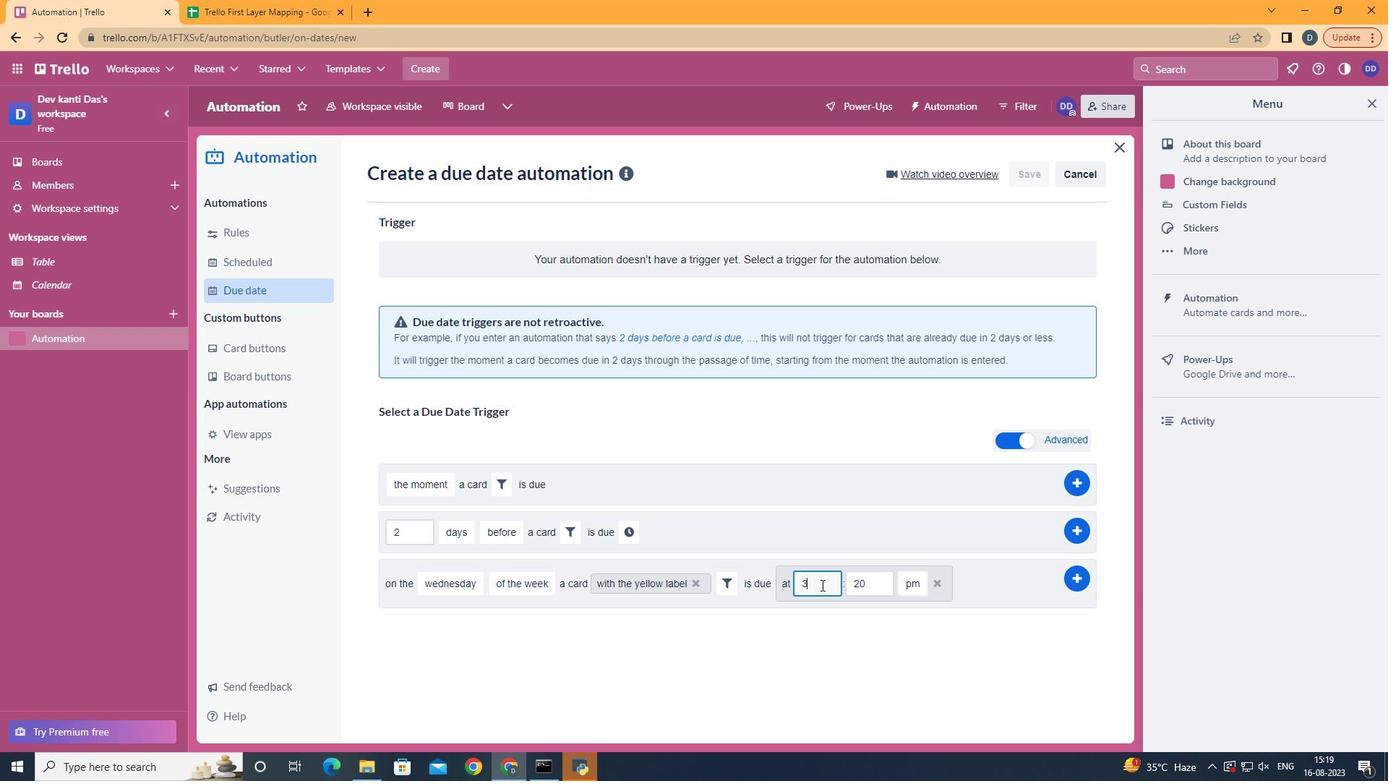
Action: Mouse pressed left at (833, 597)
Screenshot: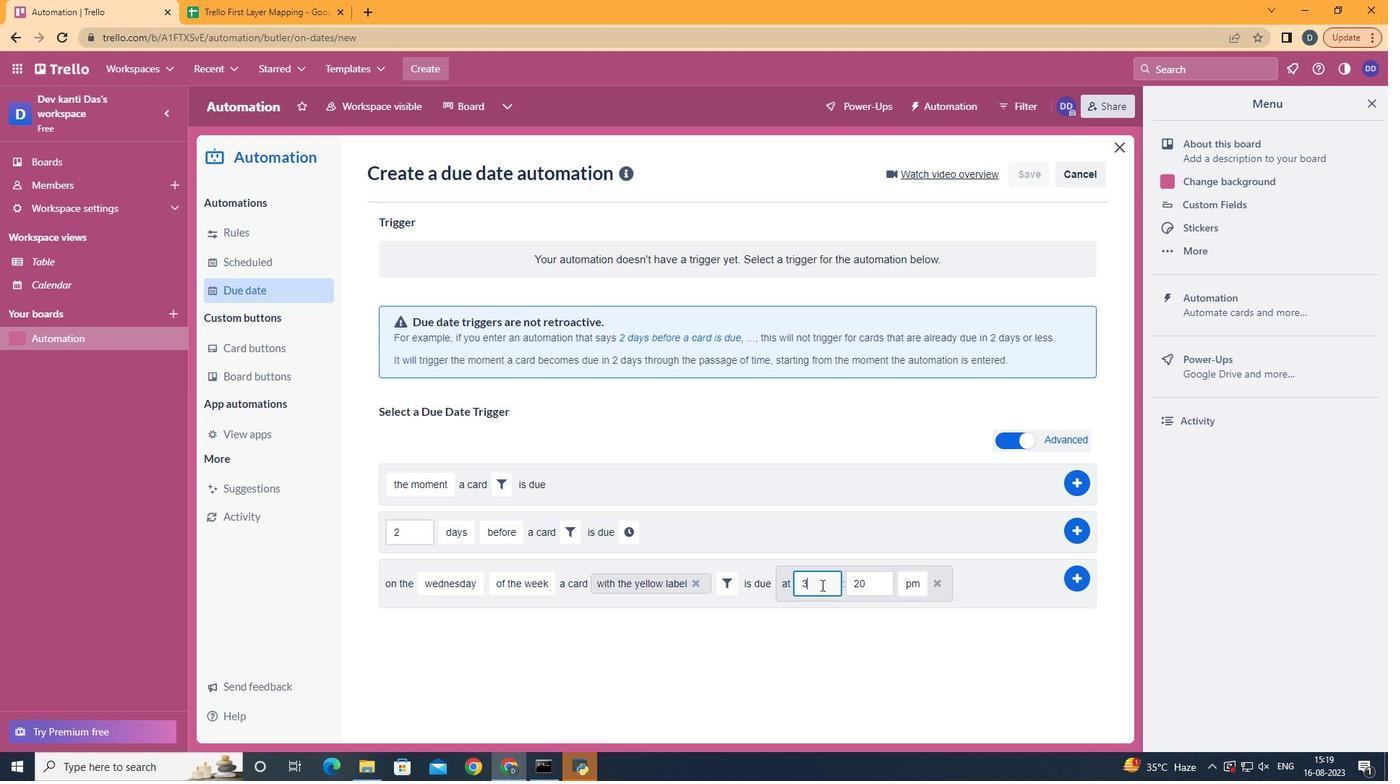
Action: Key pressed <Key.backspace>11
Screenshot: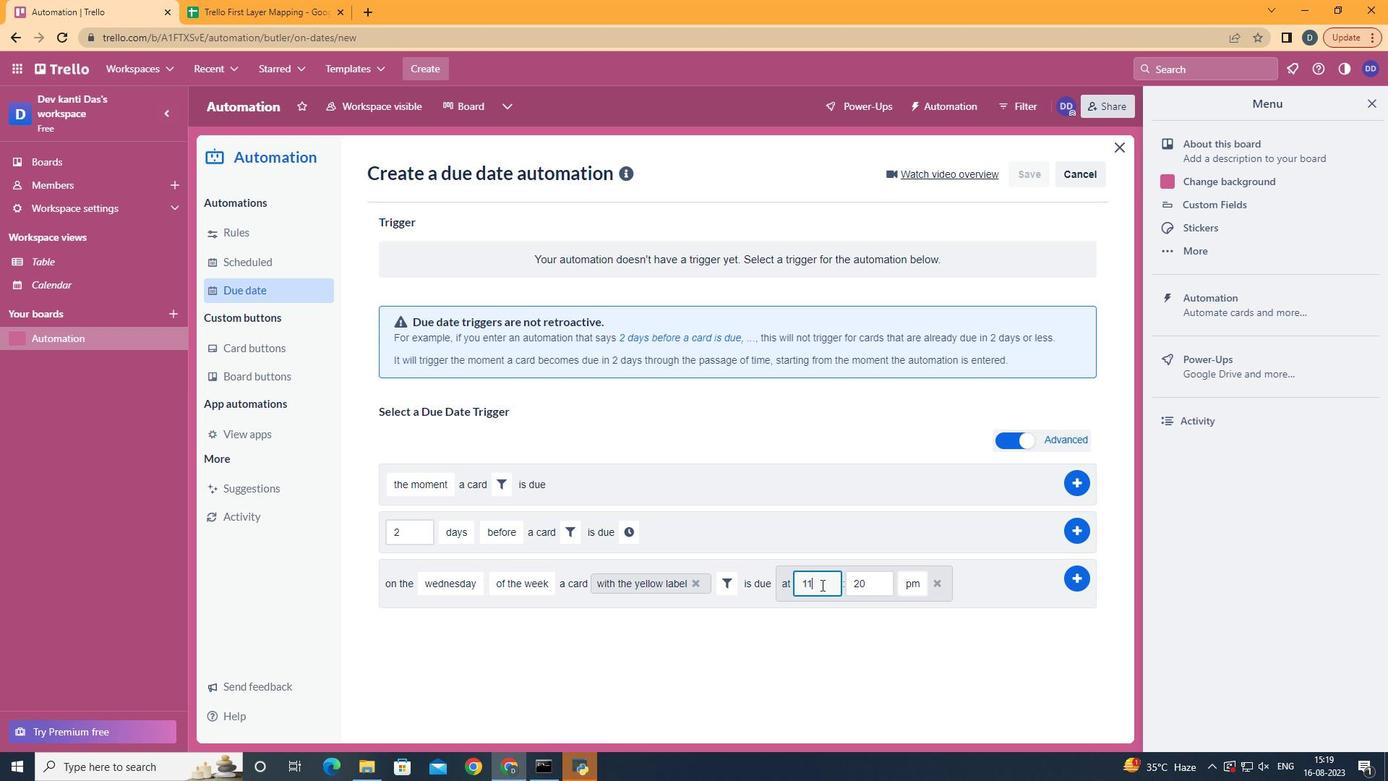 
Action: Mouse moved to (889, 591)
Screenshot: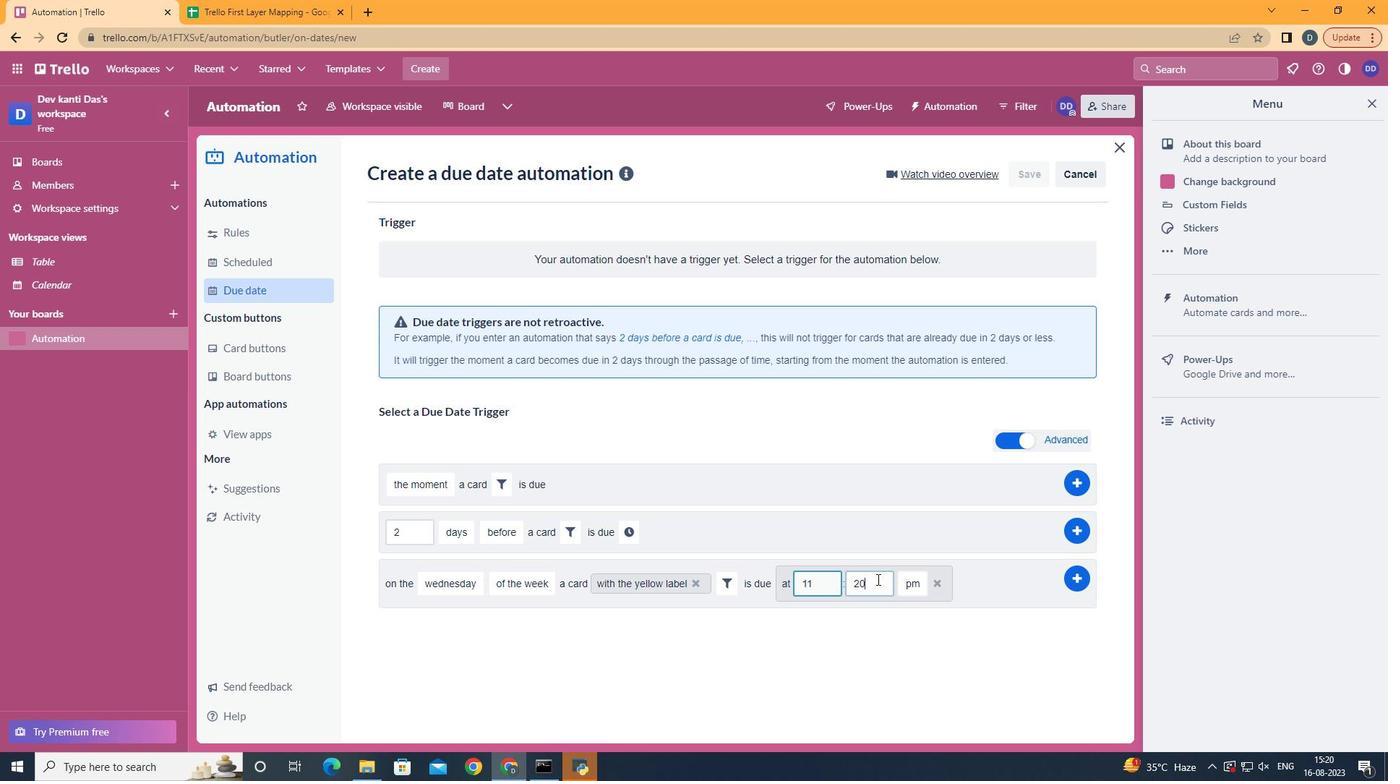 
Action: Mouse pressed left at (889, 591)
Screenshot: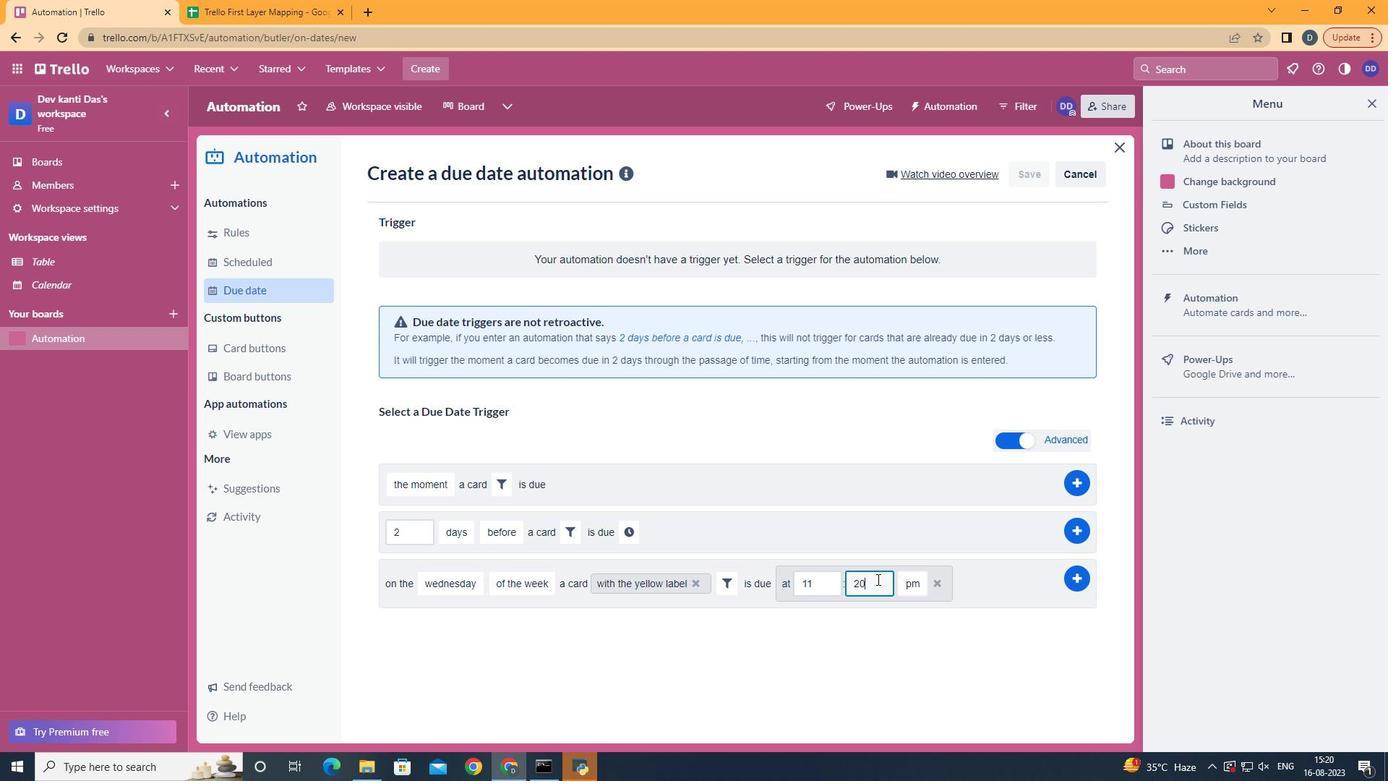 
Action: Key pressed <Key.backspace><Key.backspace>00
Screenshot: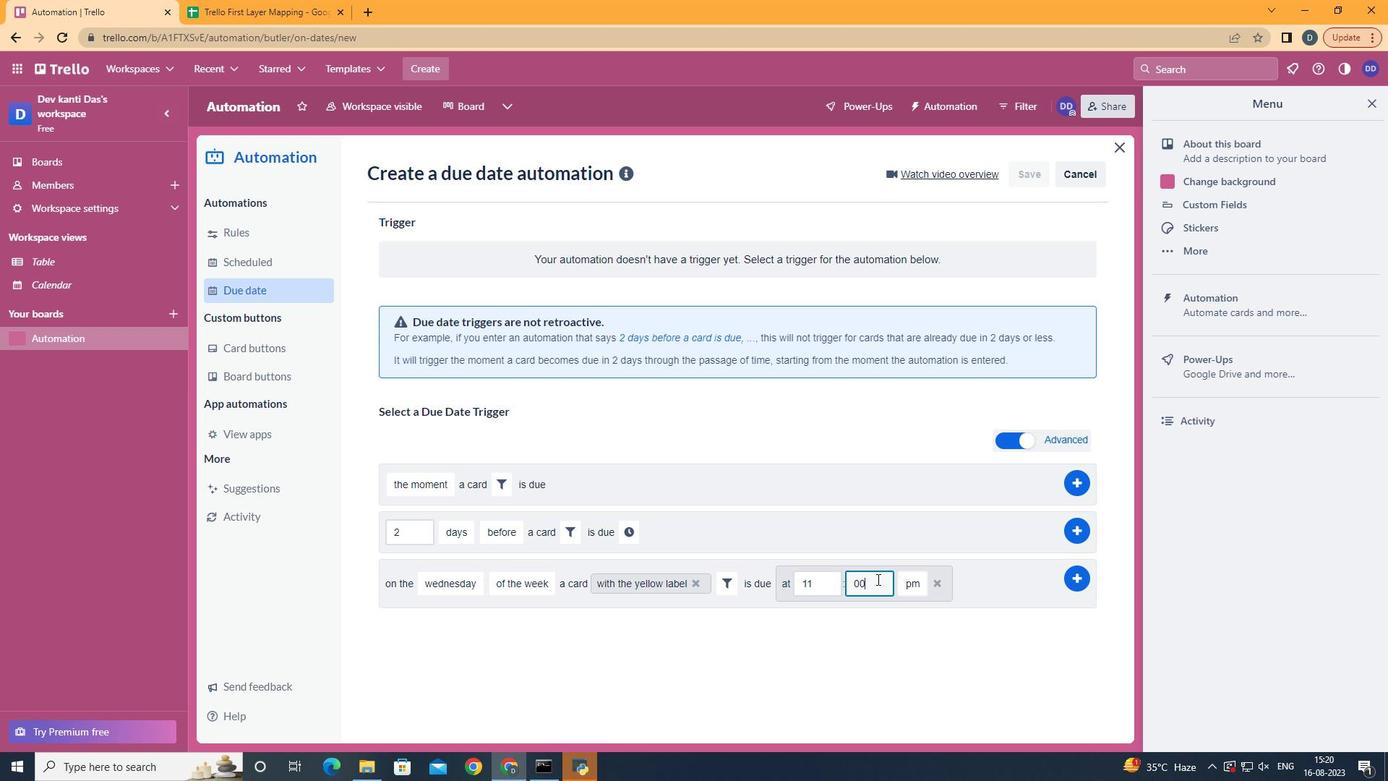 
Action: Mouse moved to (926, 621)
Screenshot: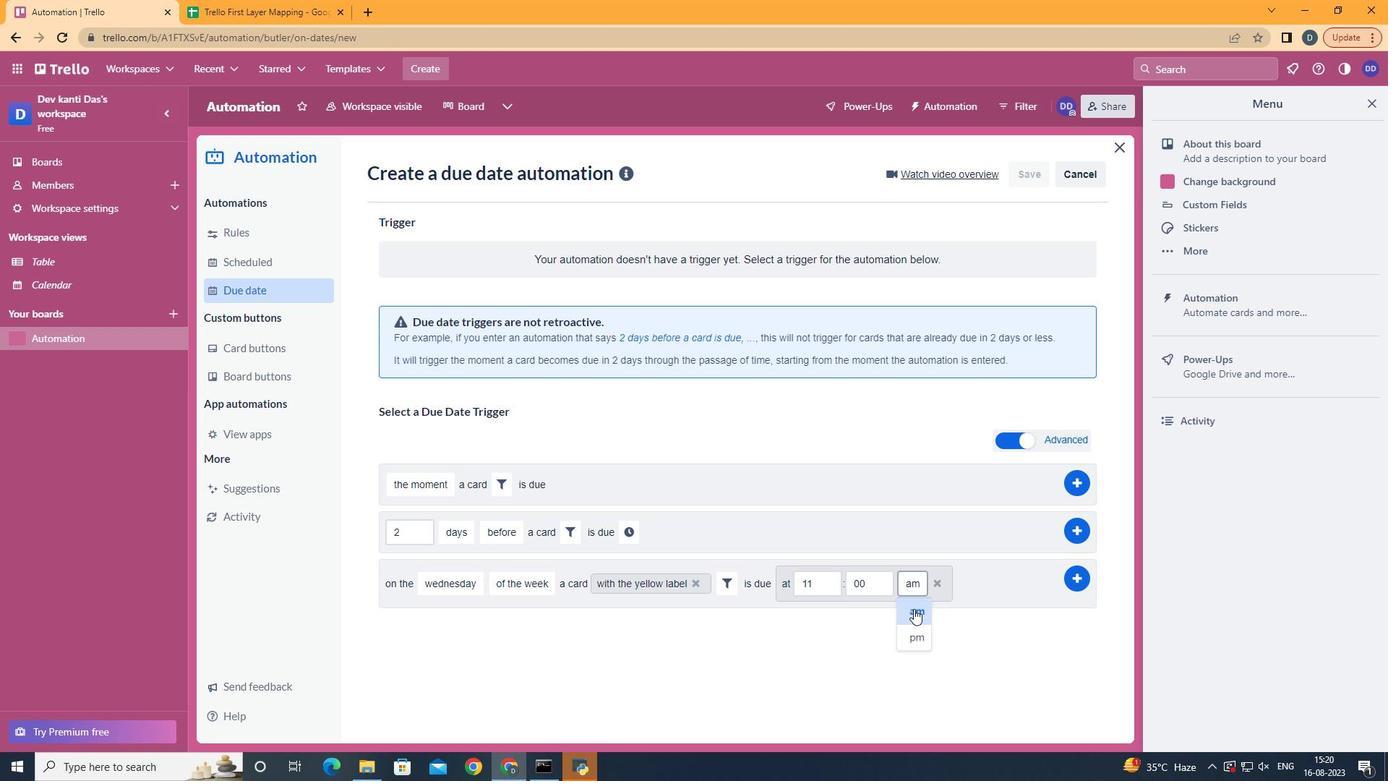 
Action: Mouse pressed left at (926, 621)
Screenshot: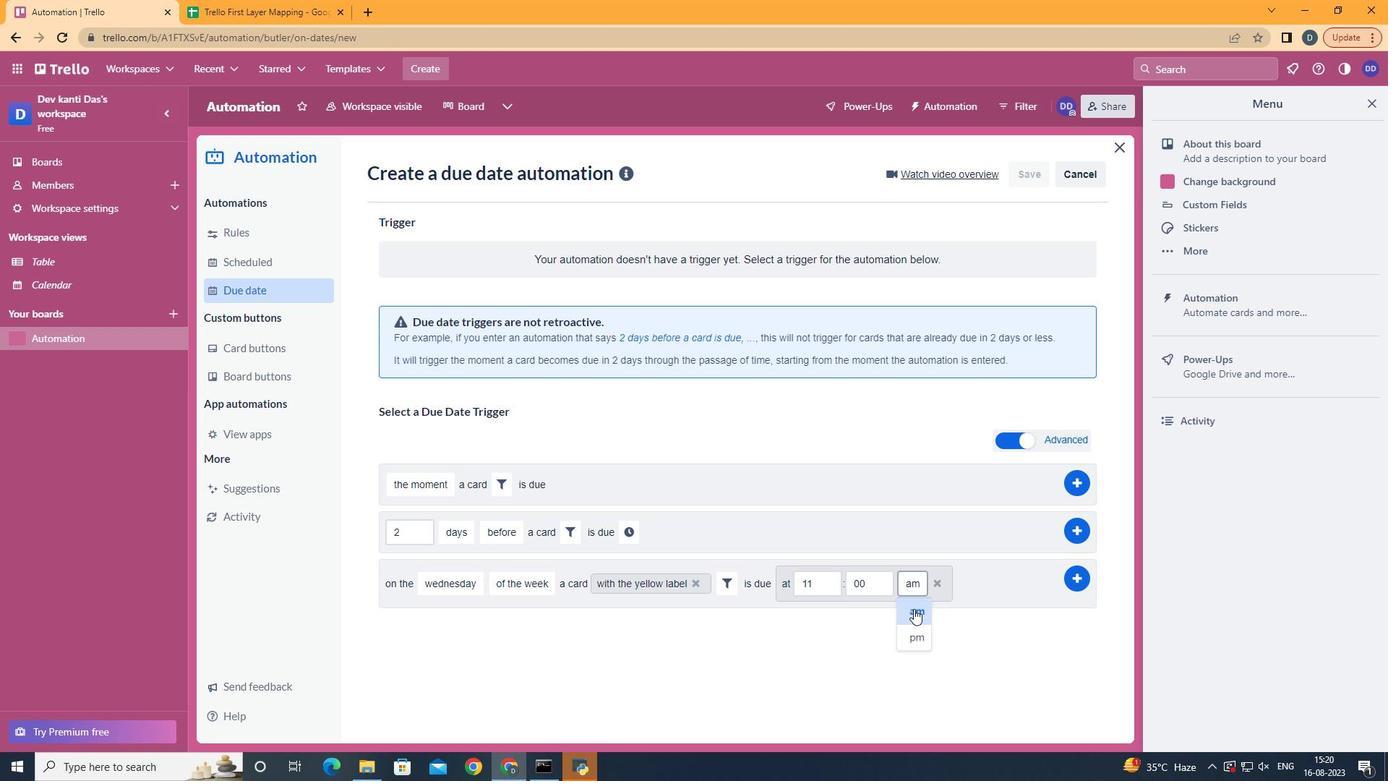 
Action: Mouse moved to (1094, 585)
Screenshot: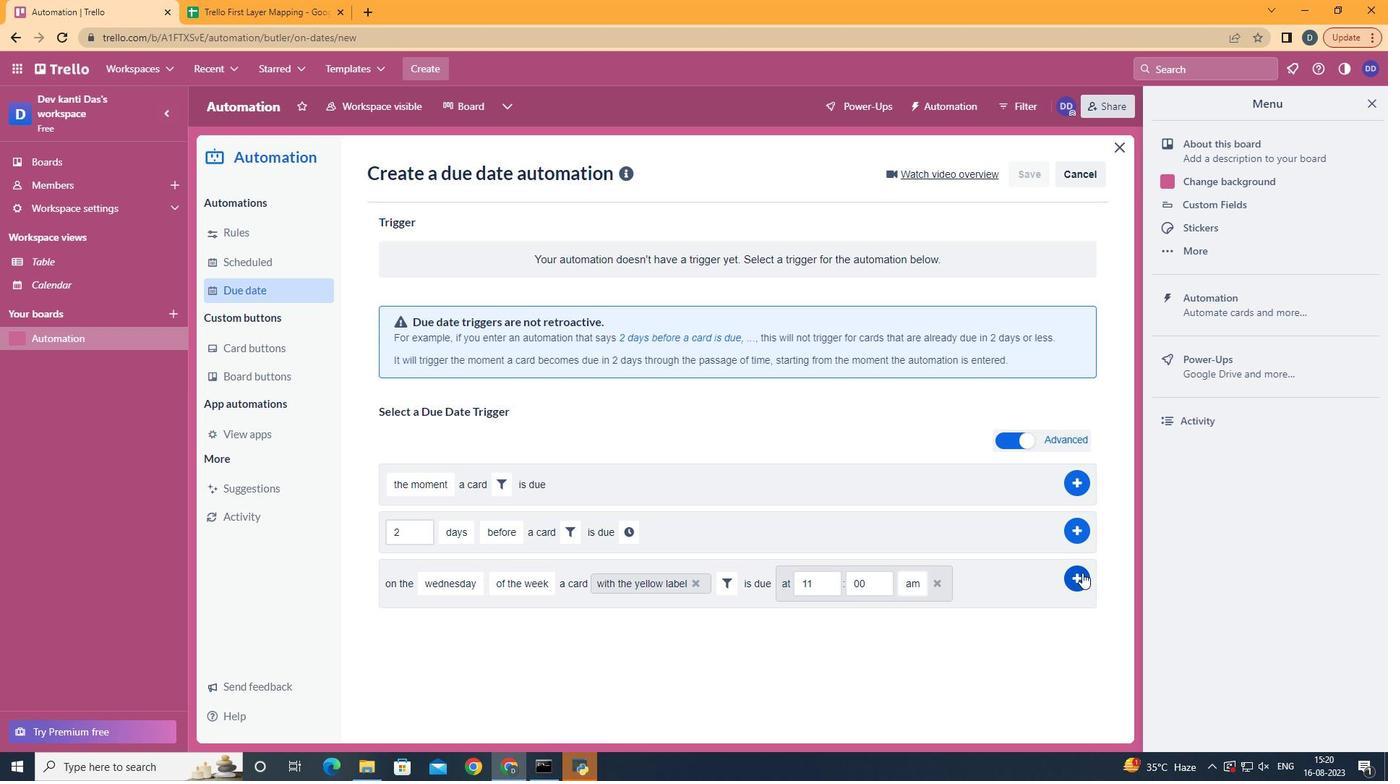 
Action: Mouse pressed left at (1094, 585)
Screenshot: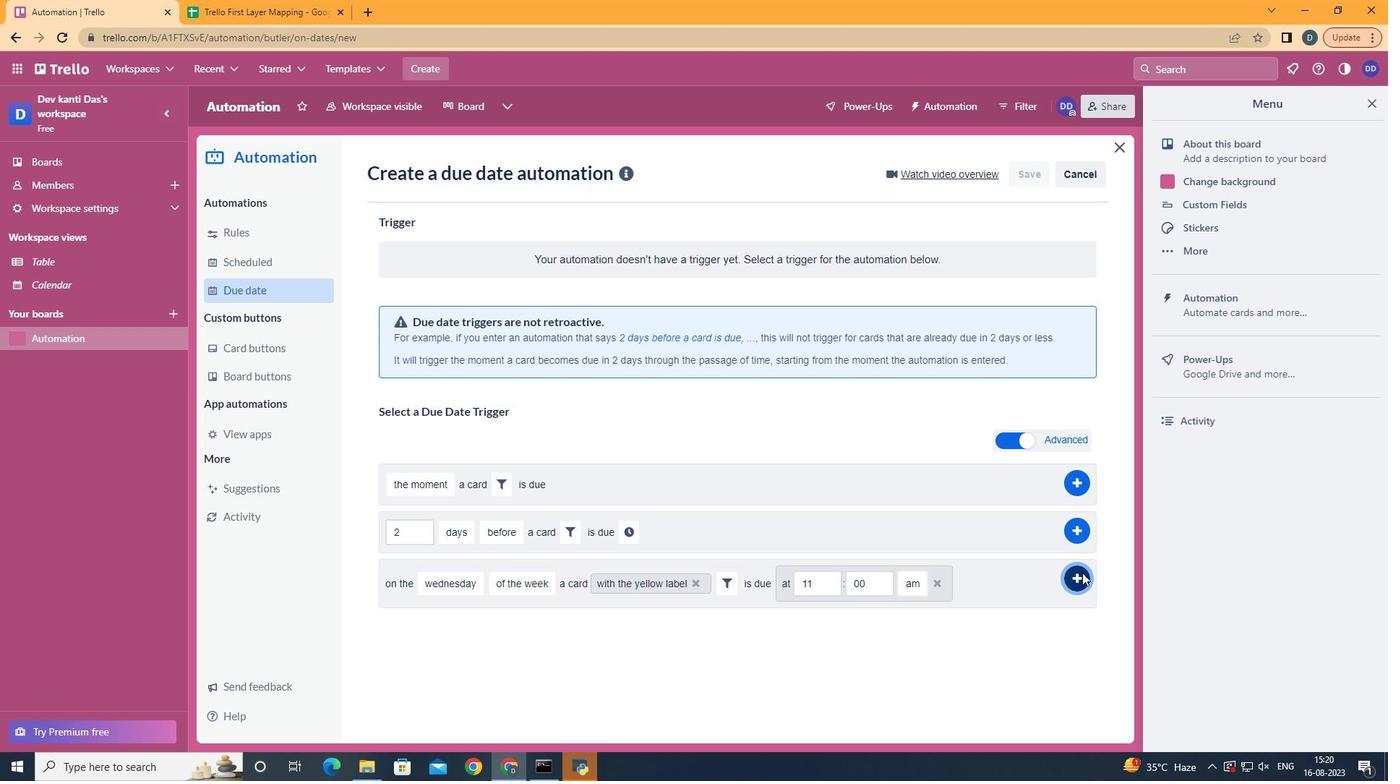 
